 Task: Create a due date automation trigger when advanced on, 2 working days before a card is due add dates due in 1 working days at 11:00 AM.
Action: Mouse moved to (921, 258)
Screenshot: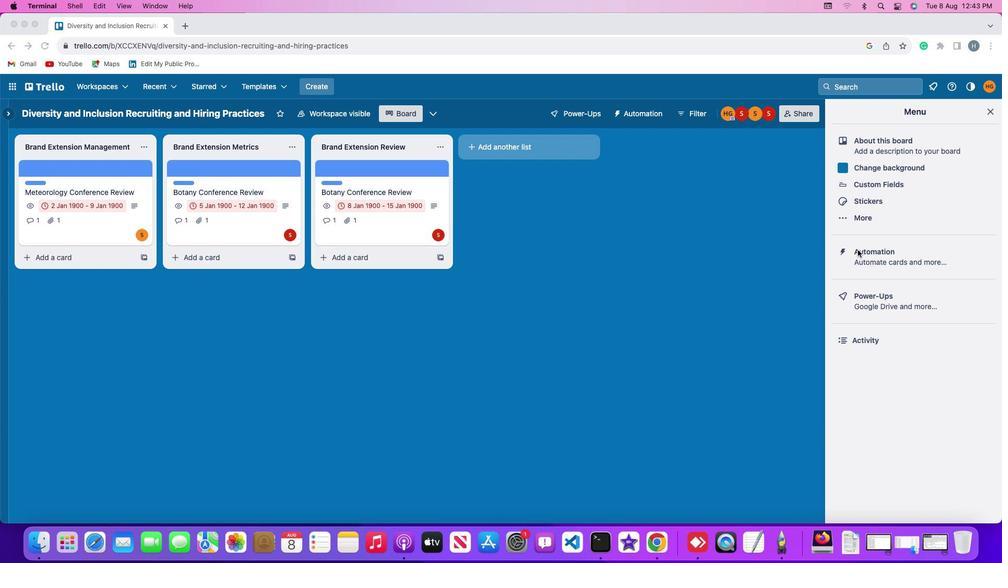 
Action: Mouse pressed left at (921, 258)
Screenshot: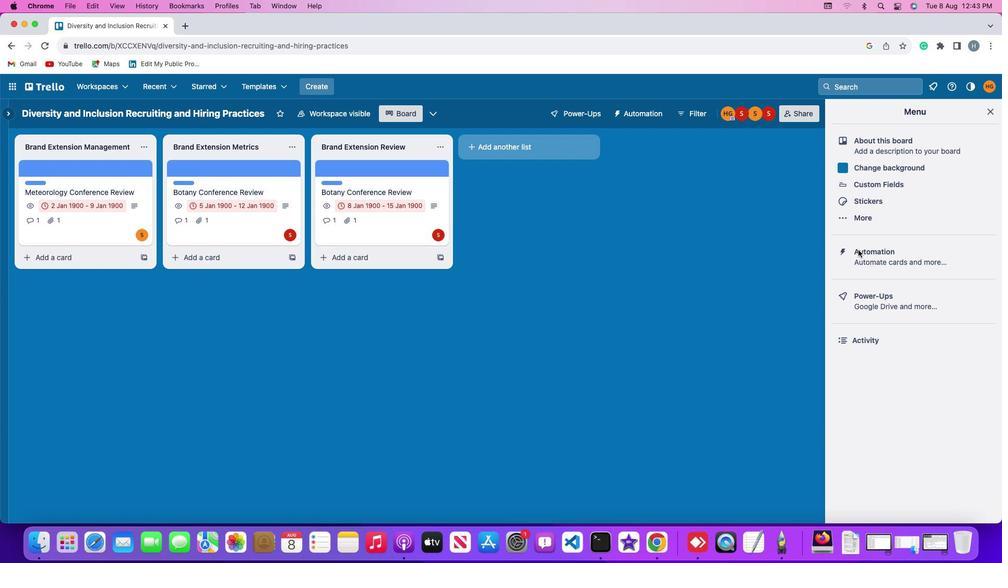 
Action: Mouse moved to (921, 258)
Screenshot: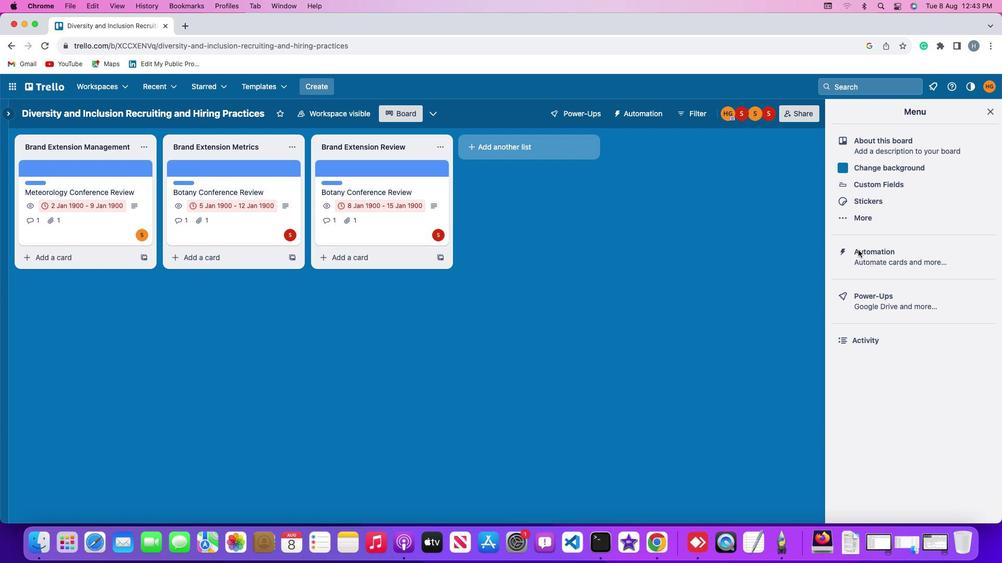 
Action: Mouse pressed left at (921, 258)
Screenshot: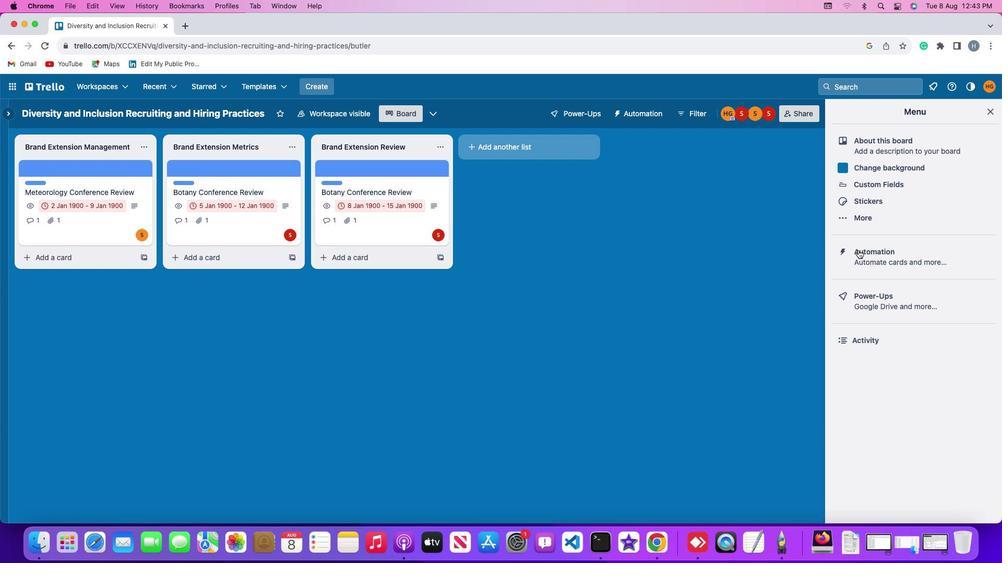 
Action: Mouse moved to (64, 256)
Screenshot: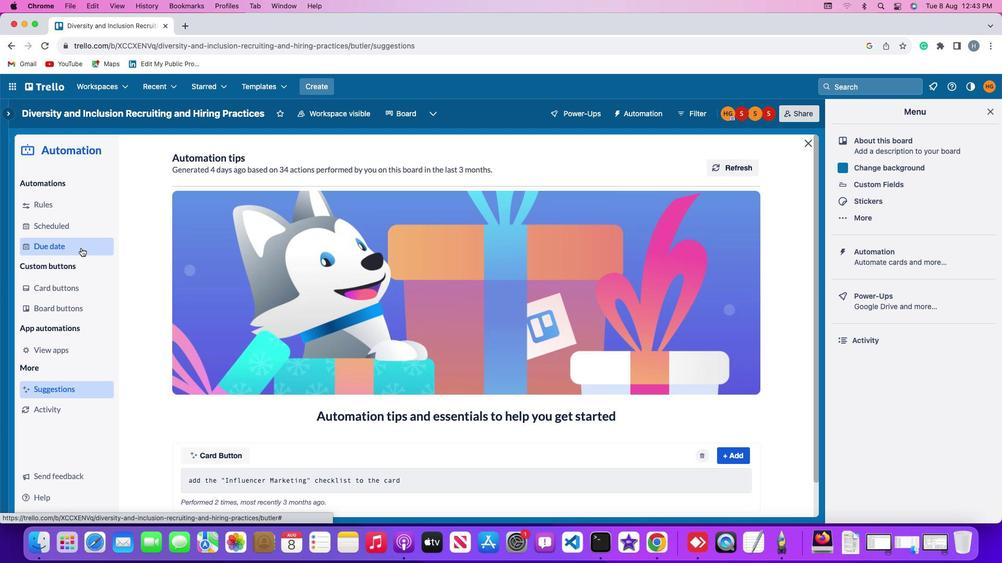 
Action: Mouse pressed left at (64, 256)
Screenshot: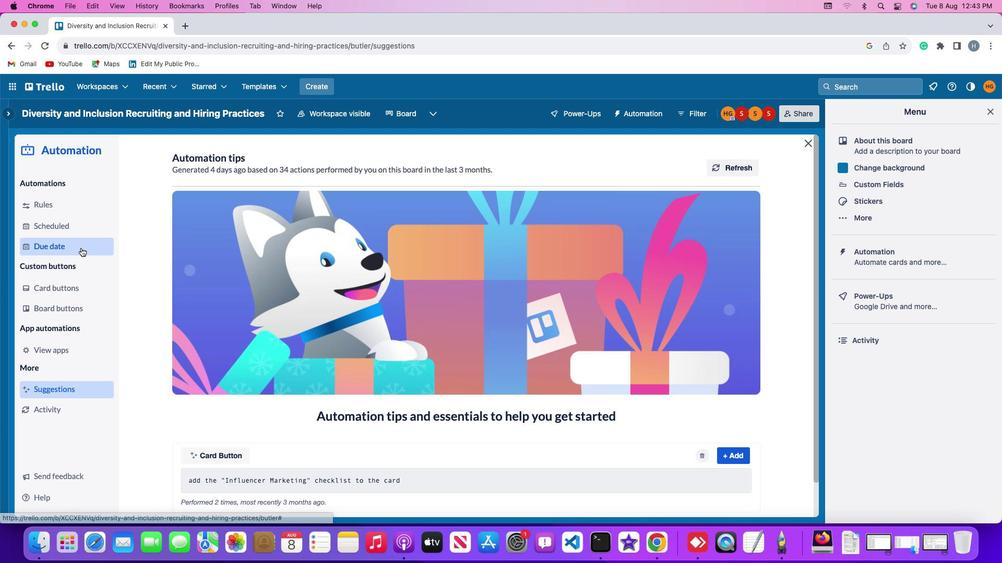 
Action: Mouse moved to (732, 170)
Screenshot: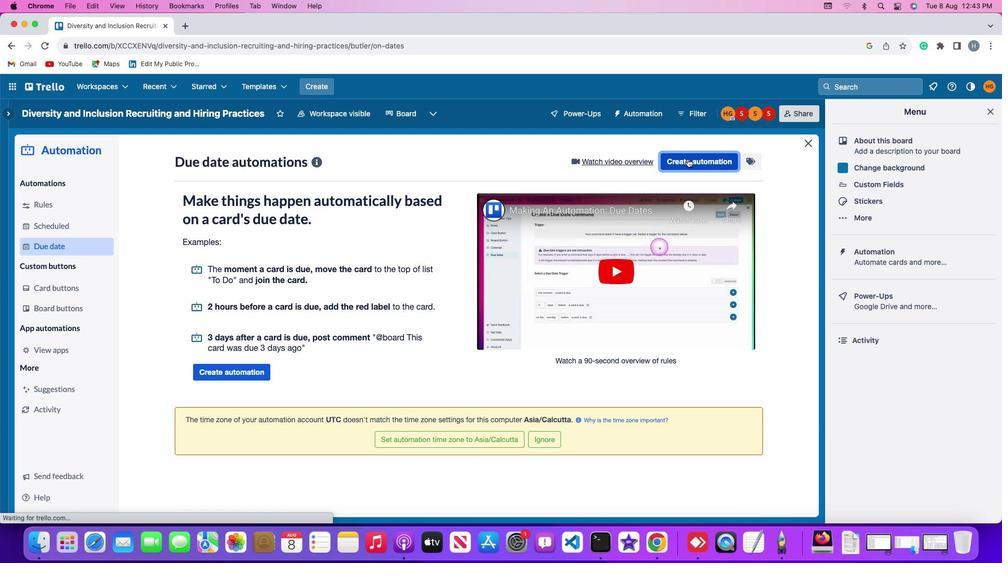 
Action: Mouse pressed left at (732, 170)
Screenshot: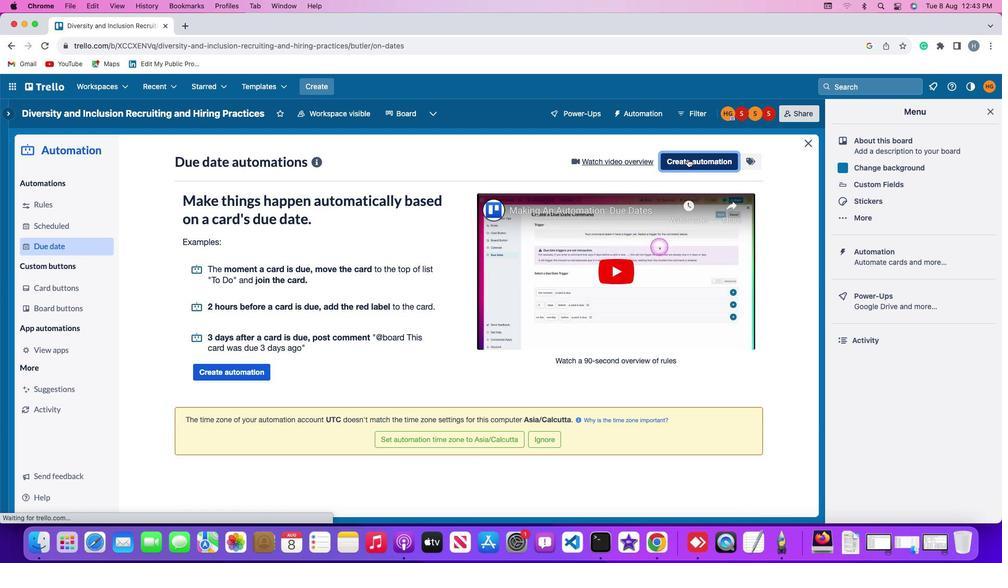 
Action: Mouse moved to (328, 271)
Screenshot: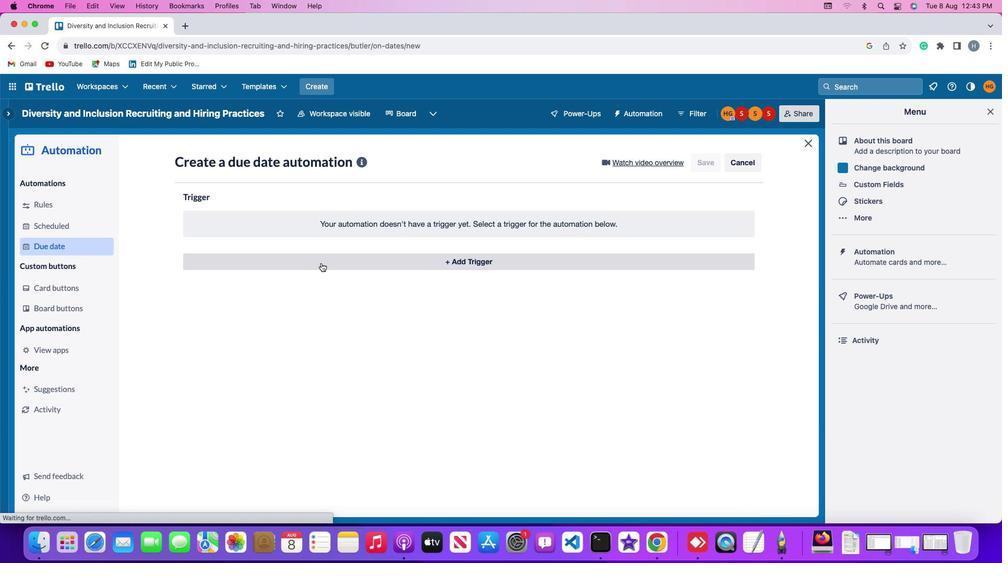 
Action: Mouse pressed left at (328, 271)
Screenshot: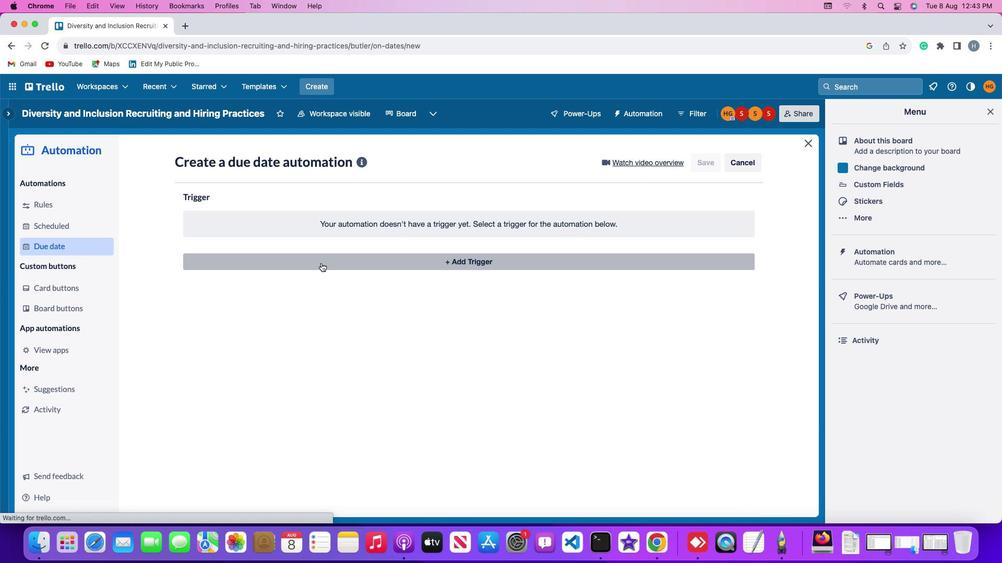 
Action: Mouse moved to (195, 425)
Screenshot: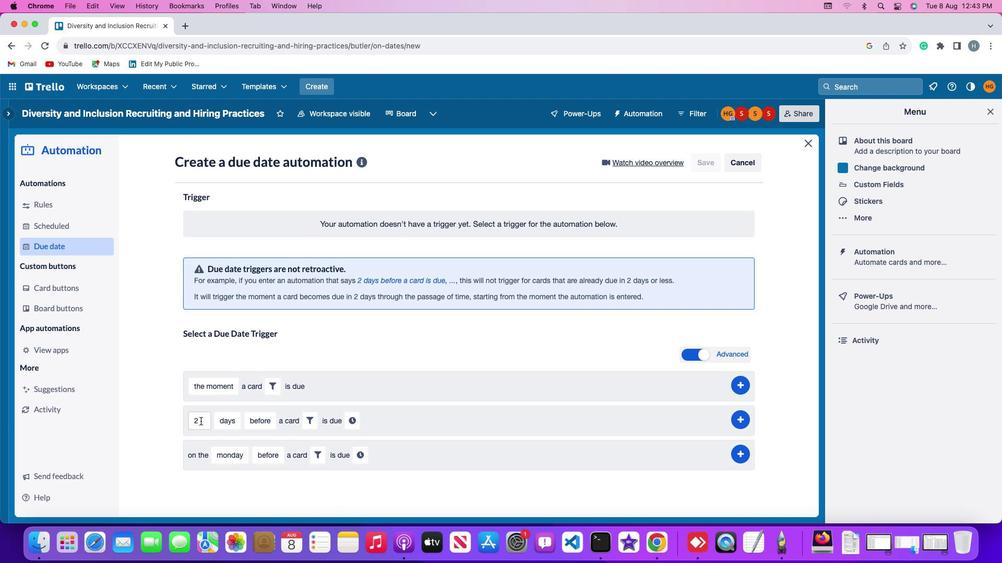 
Action: Mouse pressed left at (195, 425)
Screenshot: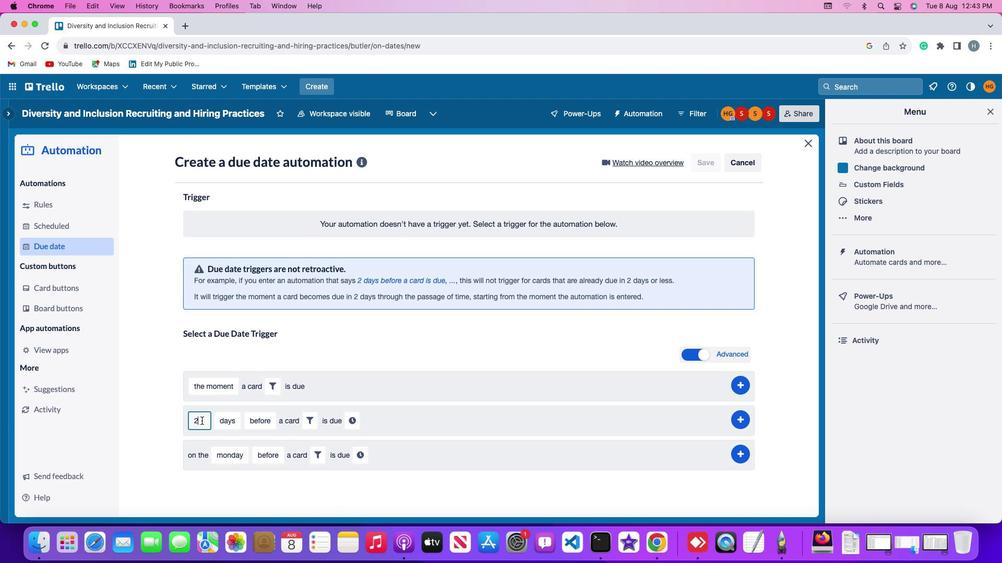 
Action: Mouse moved to (196, 424)
Screenshot: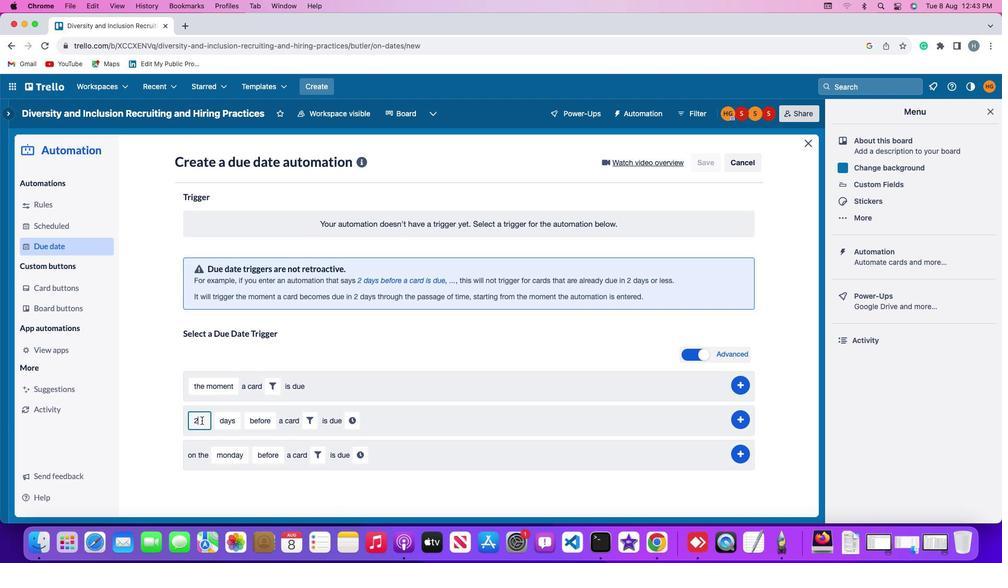 
Action: Key pressed Key.backspace'2'
Screenshot: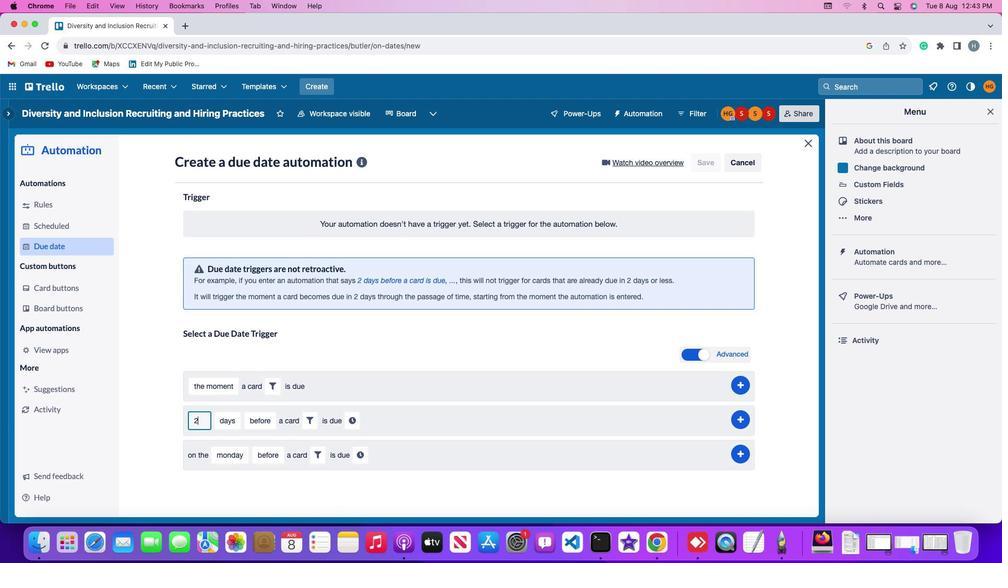 
Action: Mouse moved to (219, 425)
Screenshot: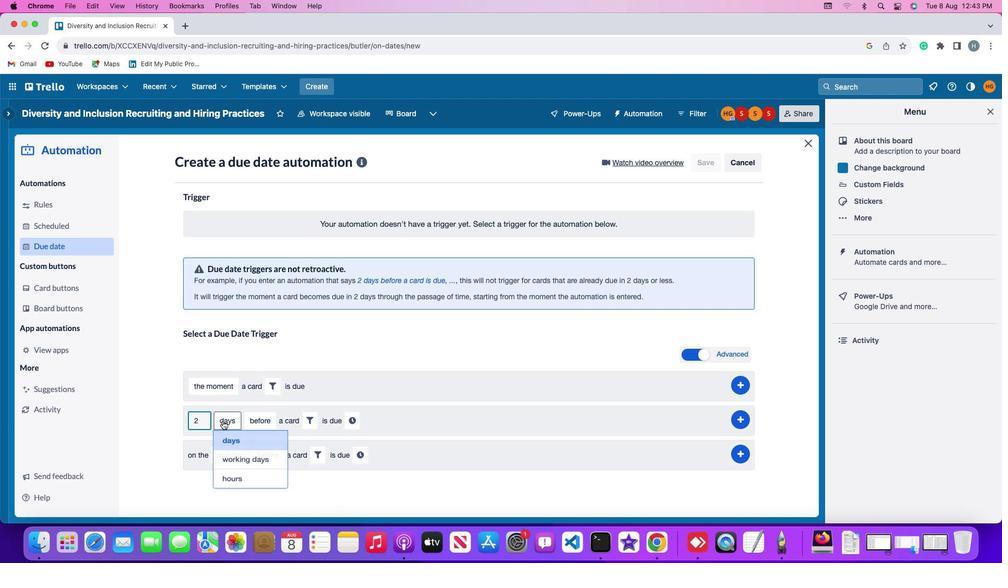 
Action: Mouse pressed left at (219, 425)
Screenshot: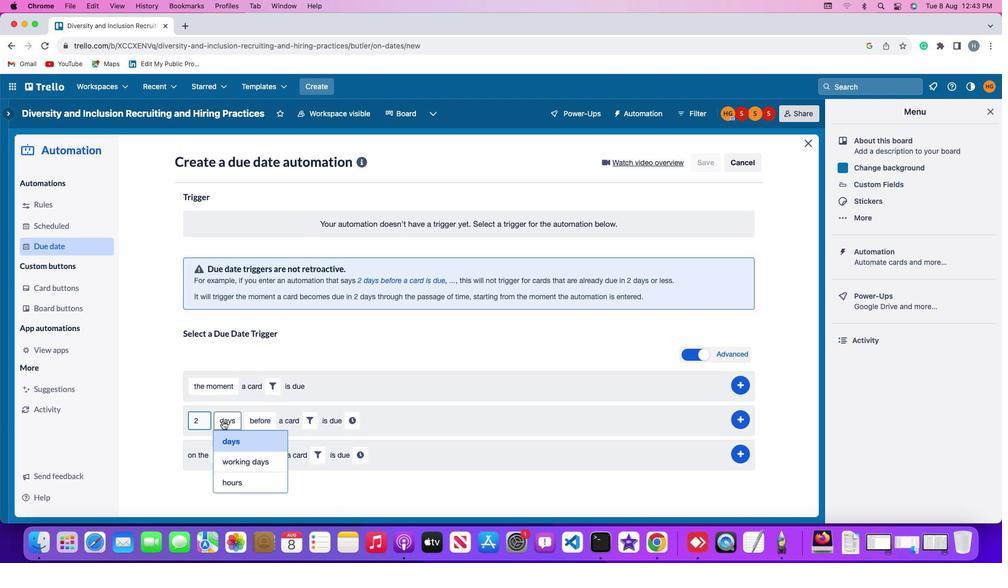 
Action: Mouse moved to (232, 461)
Screenshot: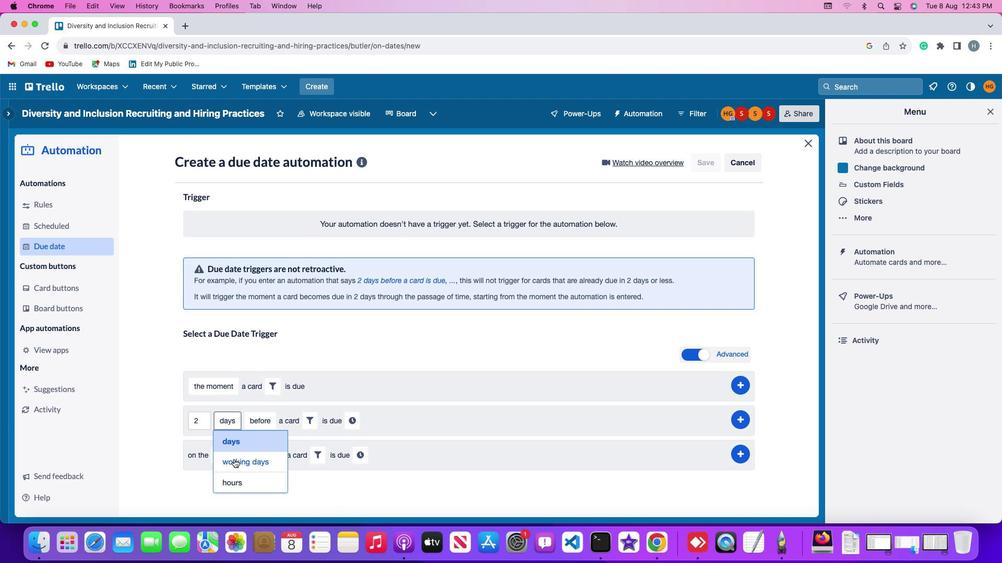 
Action: Mouse pressed left at (232, 461)
Screenshot: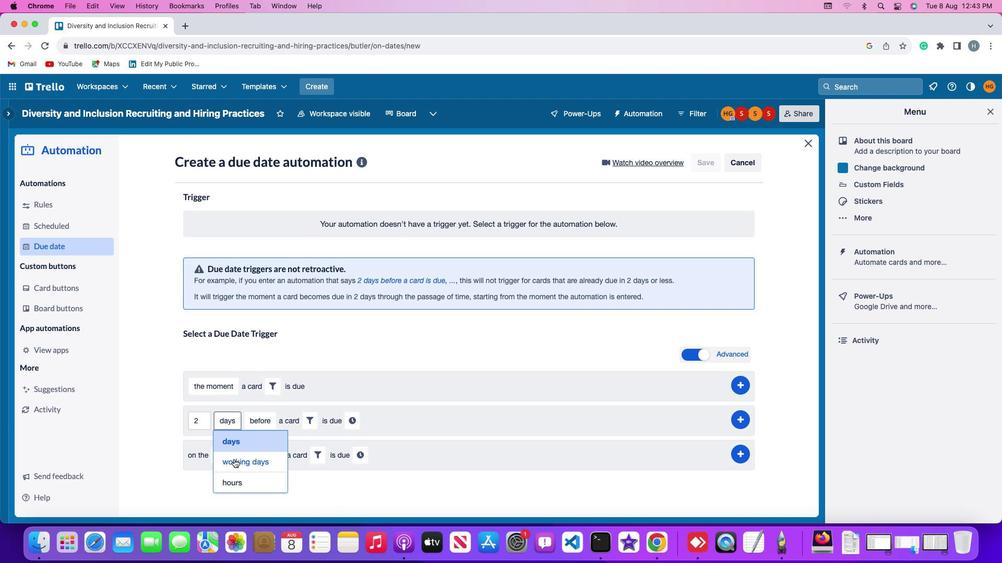 
Action: Mouse moved to (293, 423)
Screenshot: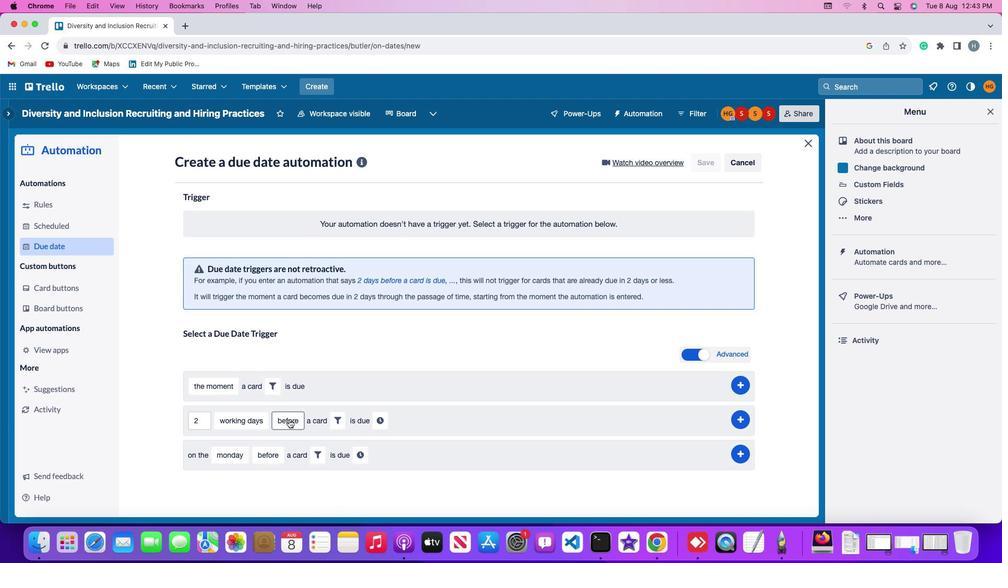 
Action: Mouse pressed left at (293, 423)
Screenshot: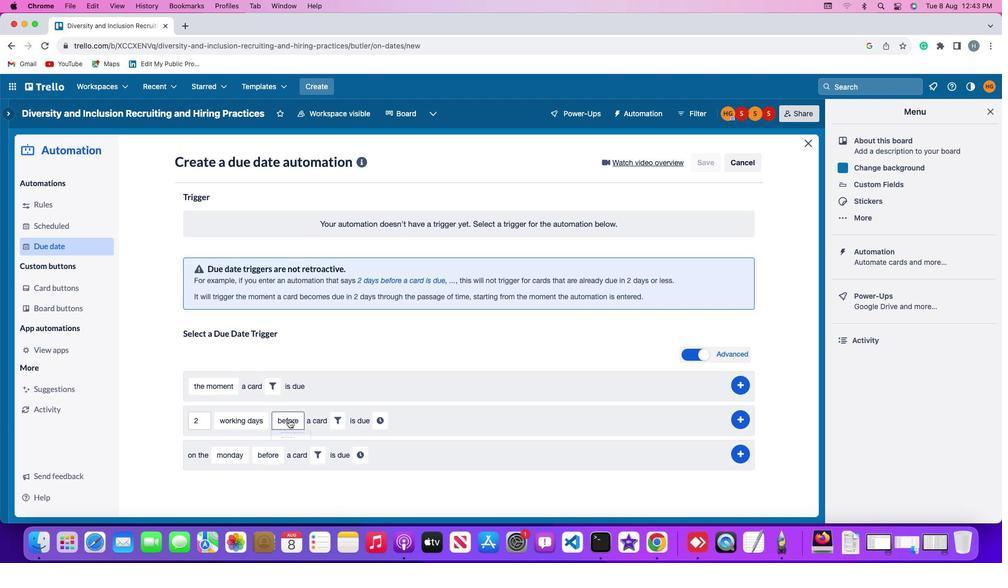 
Action: Mouse moved to (297, 443)
Screenshot: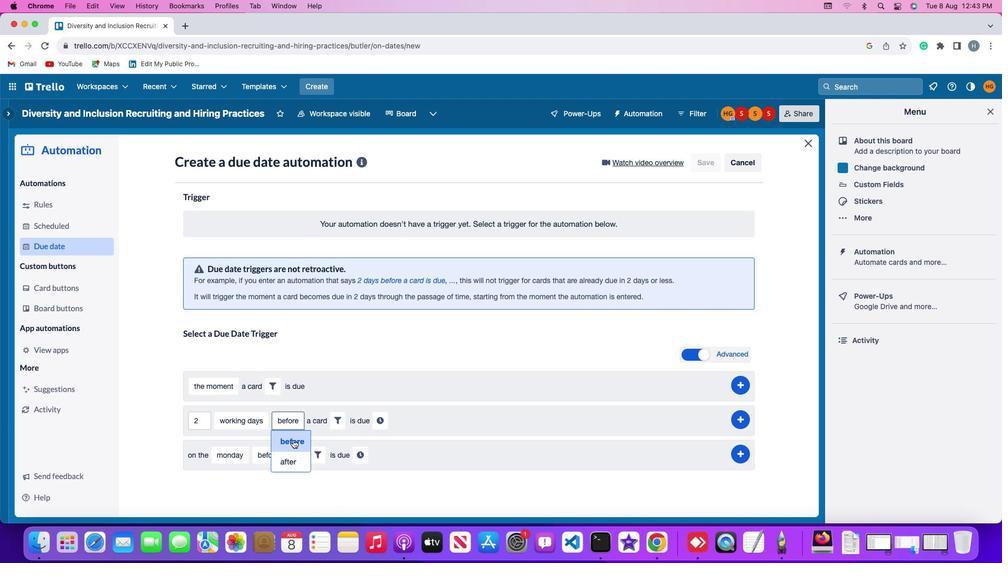 
Action: Mouse pressed left at (297, 443)
Screenshot: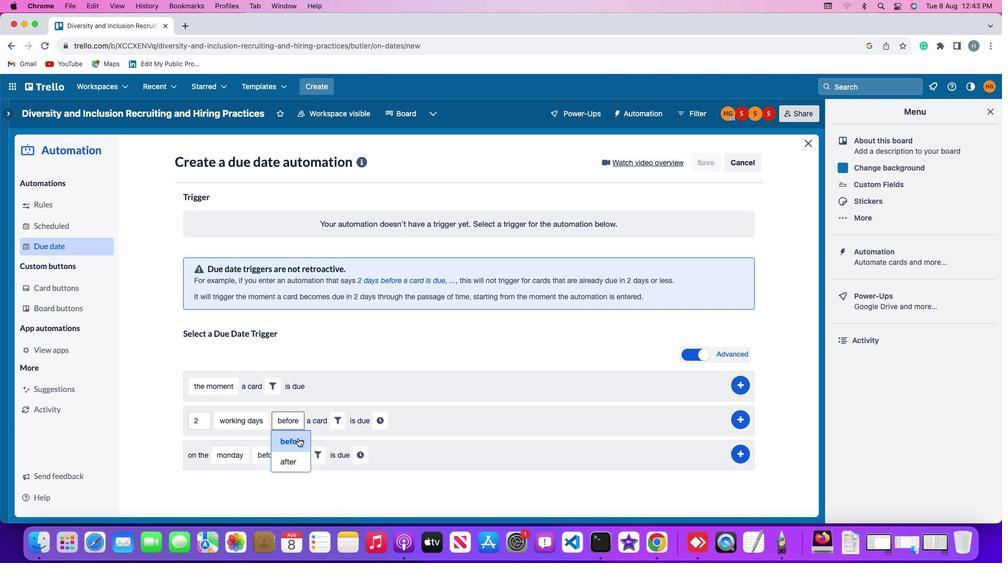 
Action: Mouse moved to (350, 422)
Screenshot: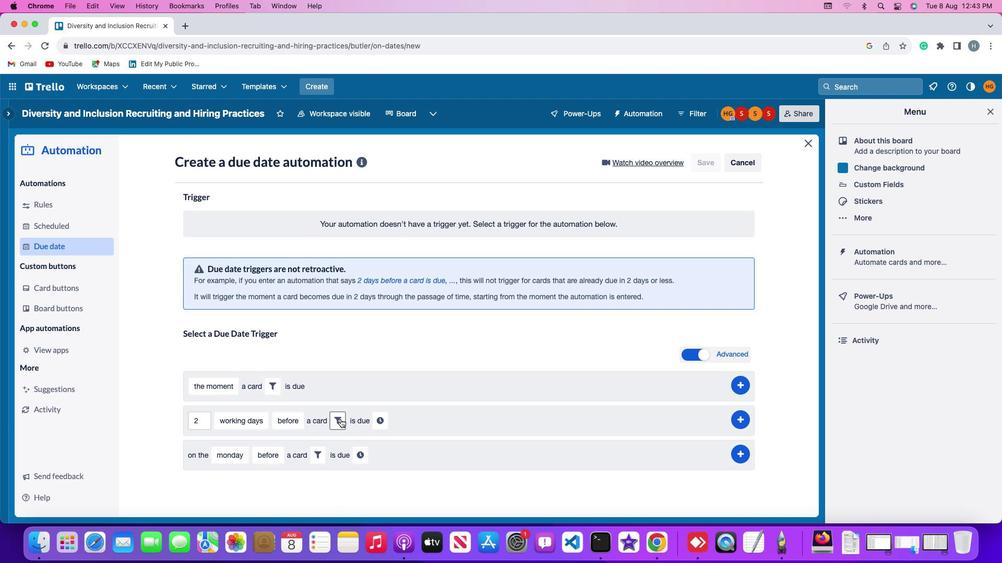 
Action: Mouse pressed left at (350, 422)
Screenshot: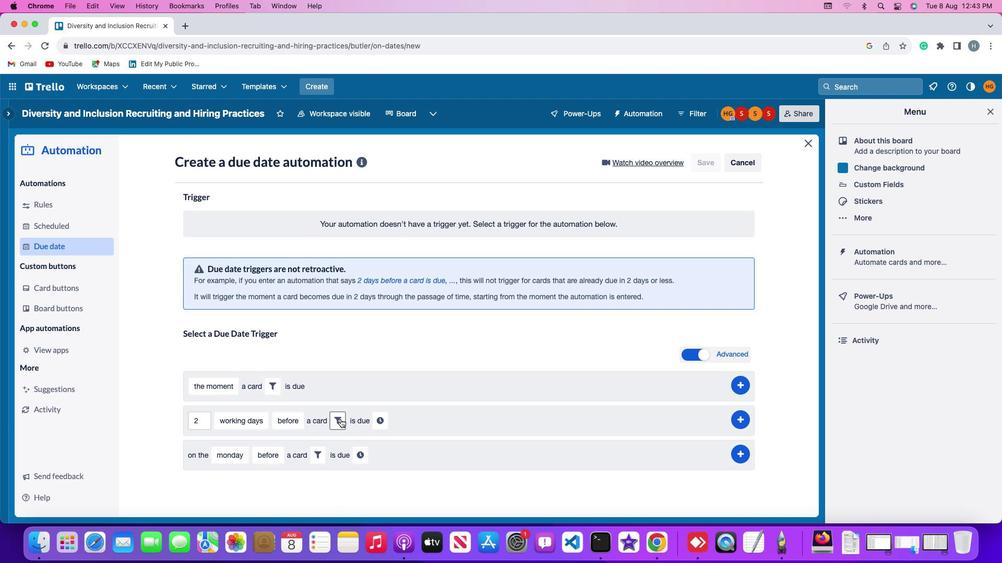 
Action: Mouse moved to (412, 458)
Screenshot: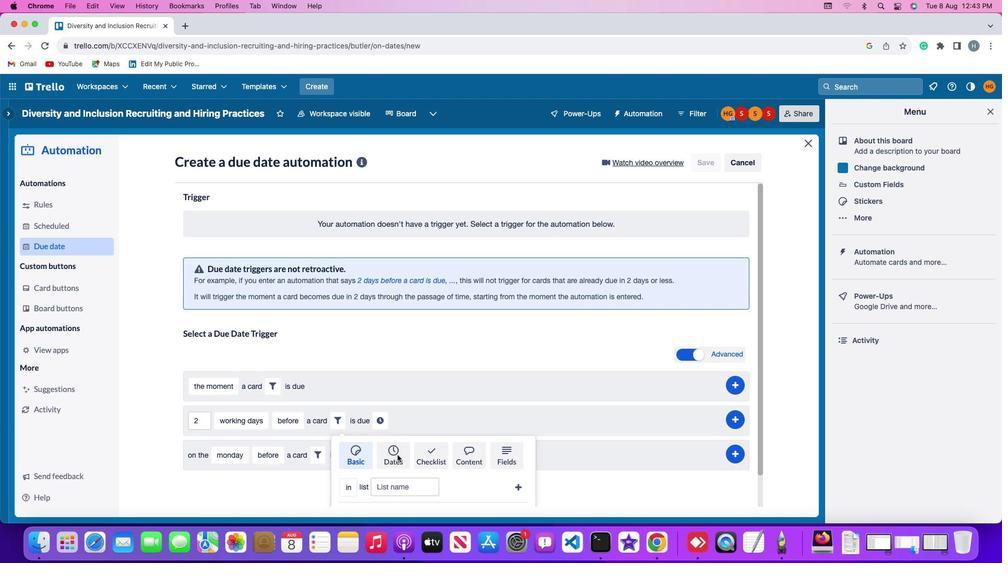 
Action: Mouse pressed left at (412, 458)
Screenshot: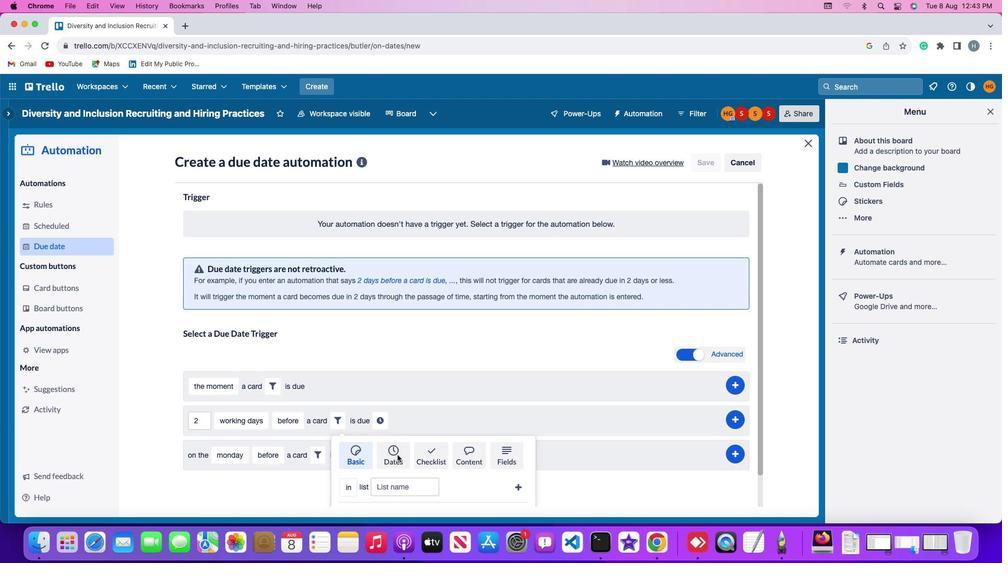 
Action: Mouse moved to (275, 475)
Screenshot: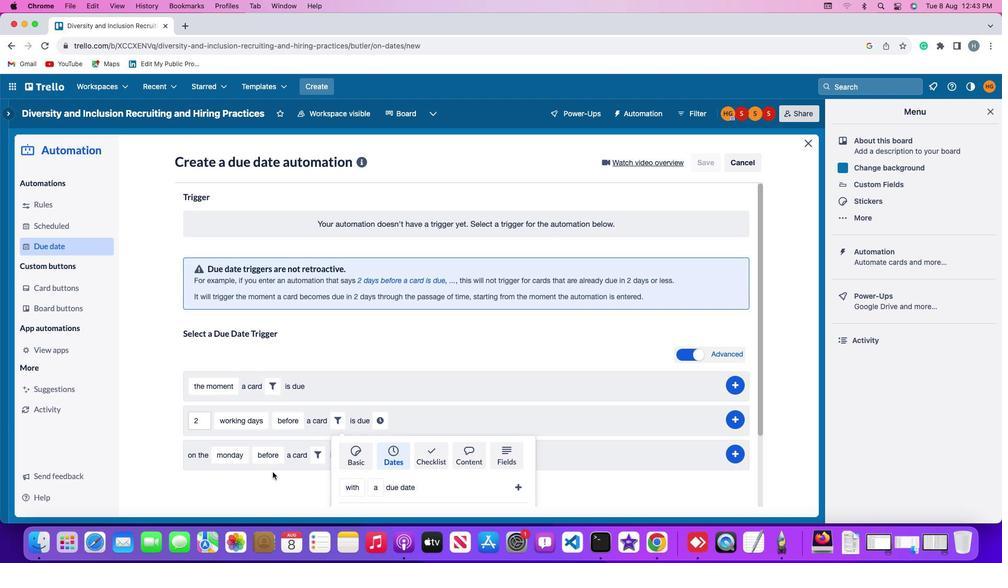 
Action: Mouse scrolled (275, 475) with delta (-25, 14)
Screenshot: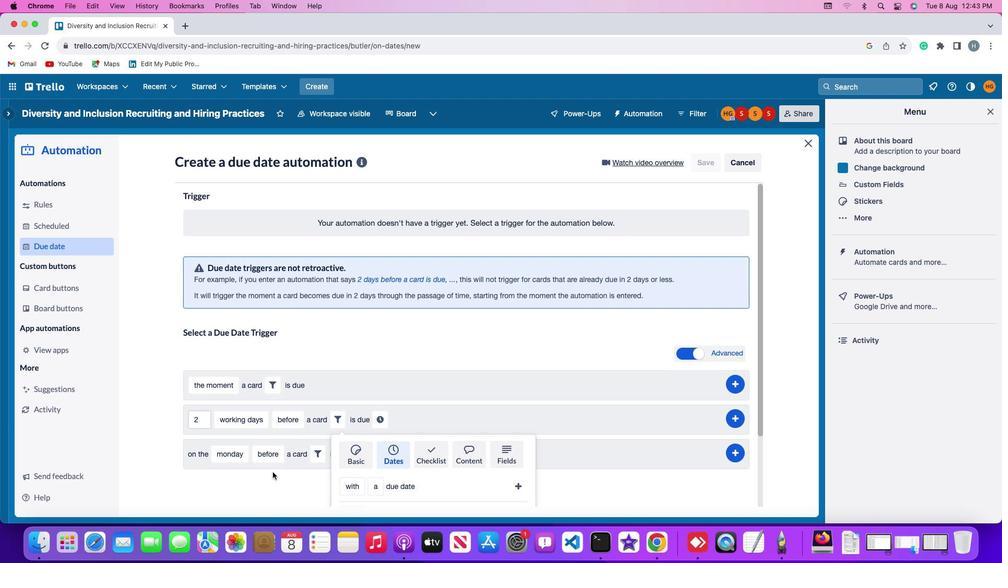 
Action: Mouse scrolled (275, 475) with delta (-25, 14)
Screenshot: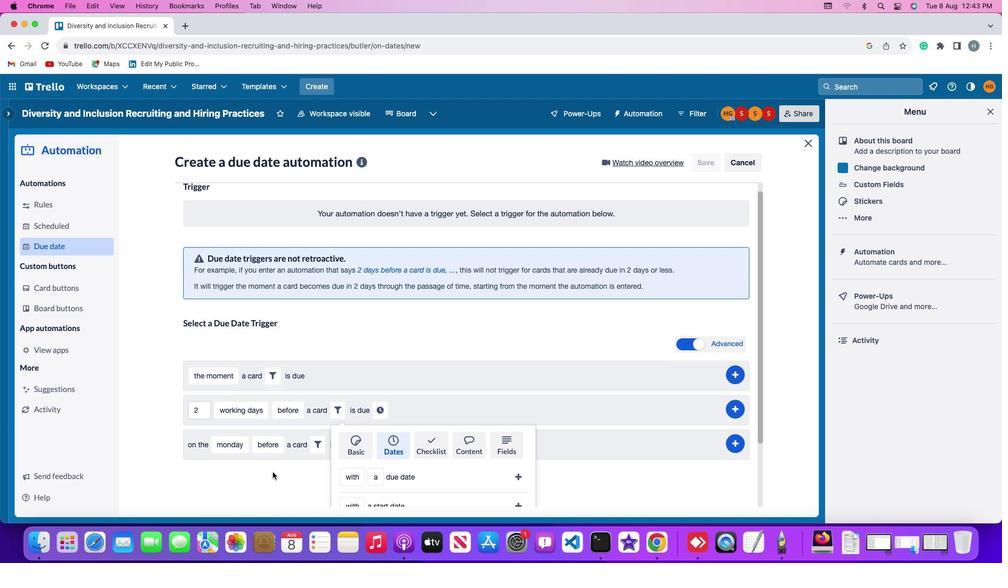 
Action: Mouse scrolled (275, 475) with delta (-25, 13)
Screenshot: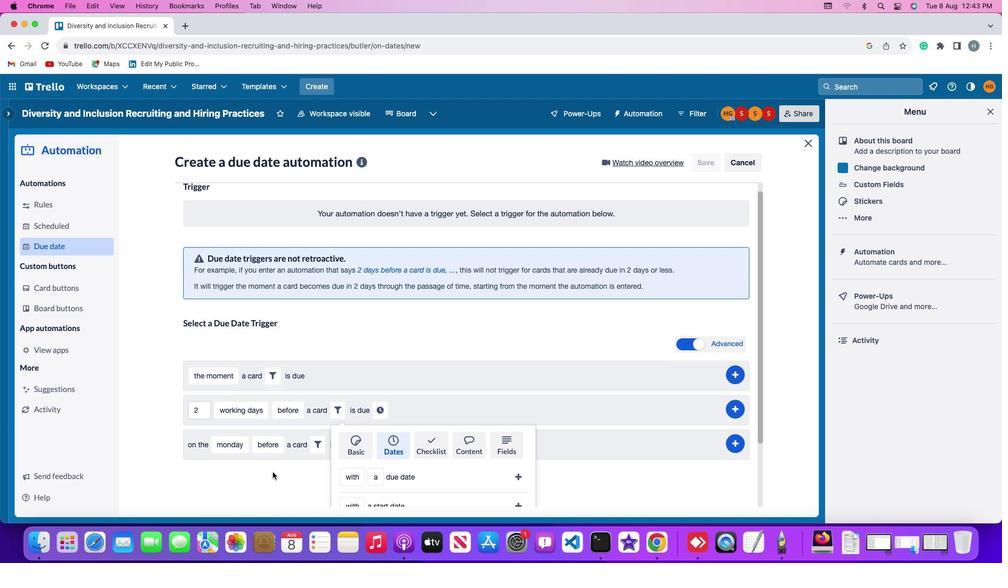 
Action: Mouse scrolled (275, 475) with delta (-25, 12)
Screenshot: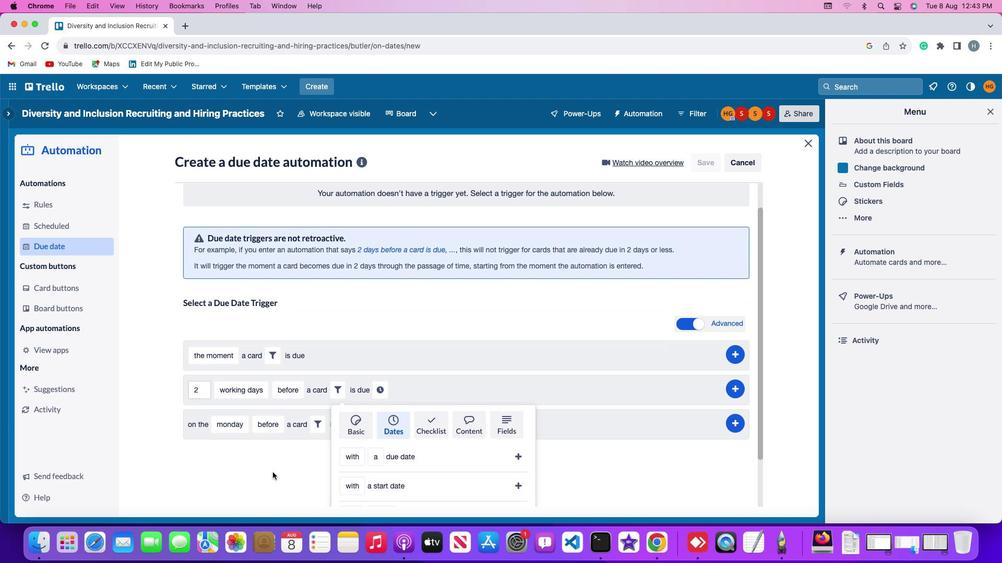 
Action: Mouse scrolled (275, 475) with delta (-25, 12)
Screenshot: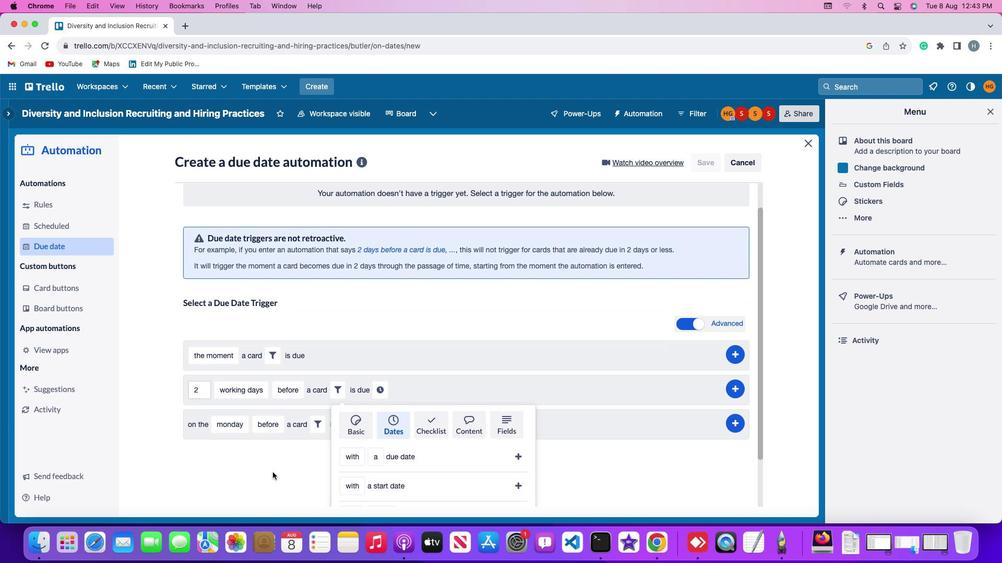 
Action: Mouse scrolled (275, 475) with delta (-25, 11)
Screenshot: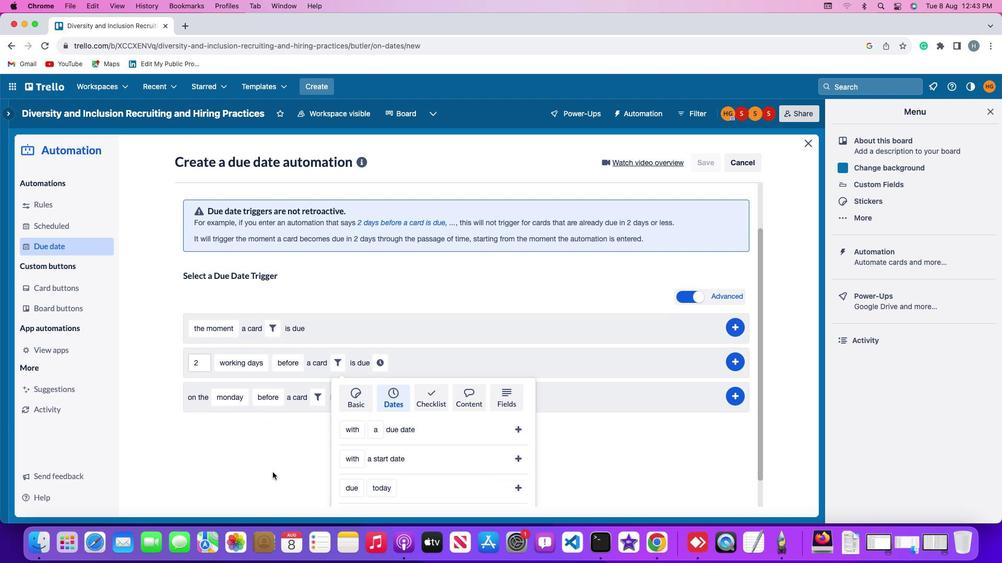 
Action: Mouse scrolled (275, 475) with delta (-25, 11)
Screenshot: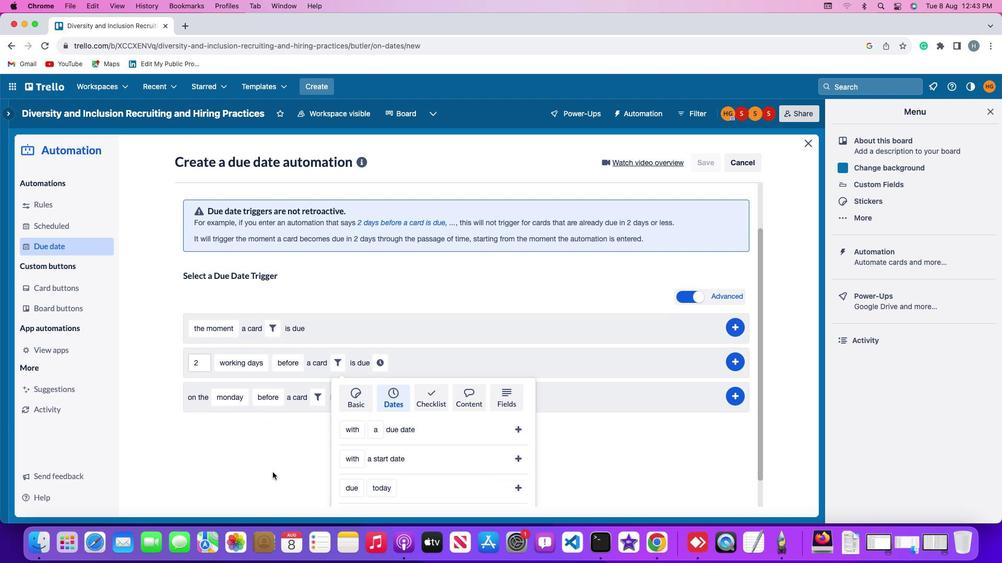
Action: Mouse scrolled (275, 475) with delta (-25, 10)
Screenshot: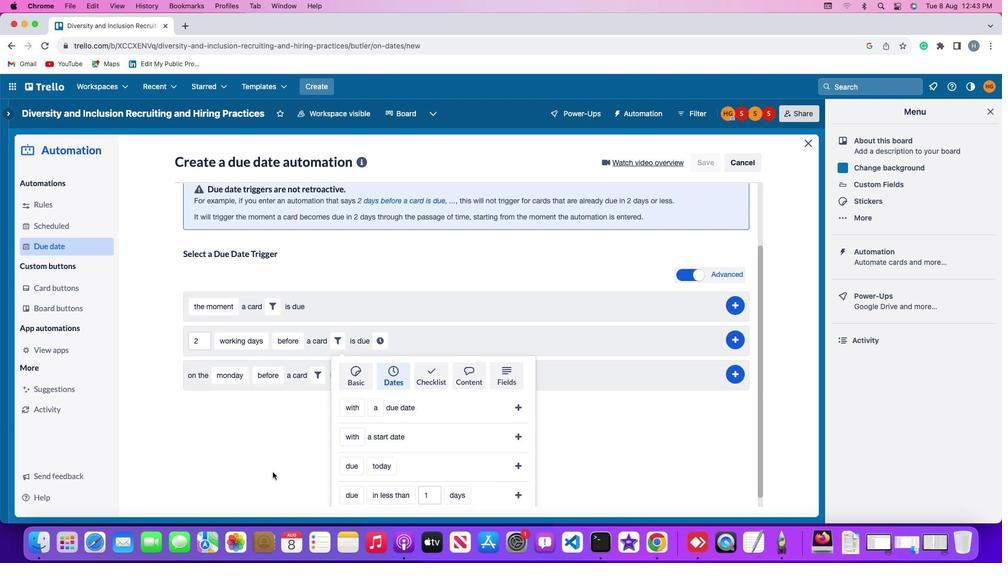 
Action: Mouse scrolled (275, 475) with delta (-25, 14)
Screenshot: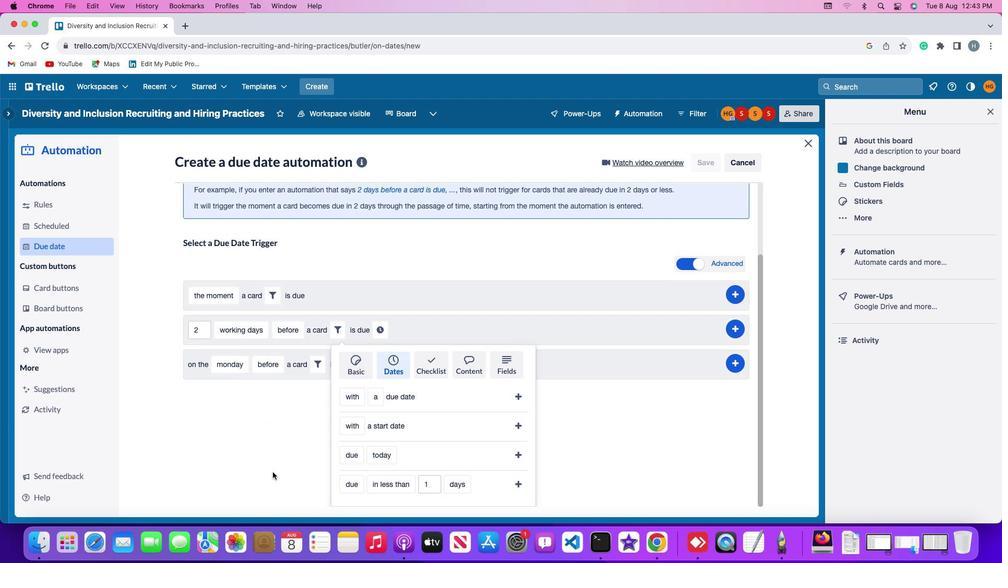 
Action: Mouse scrolled (275, 475) with delta (-25, 14)
Screenshot: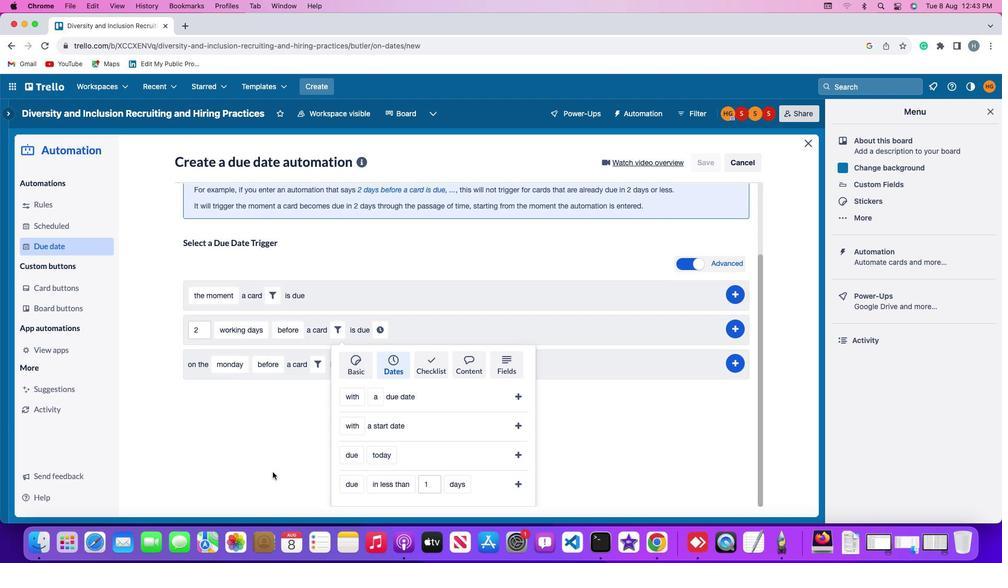 
Action: Mouse scrolled (275, 475) with delta (-25, 13)
Screenshot: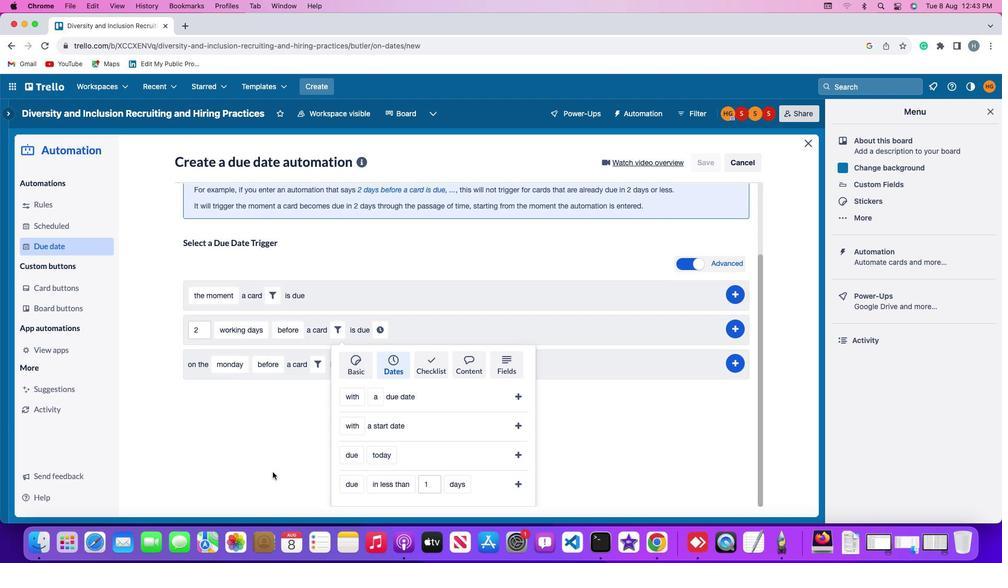 
Action: Mouse moved to (348, 482)
Screenshot: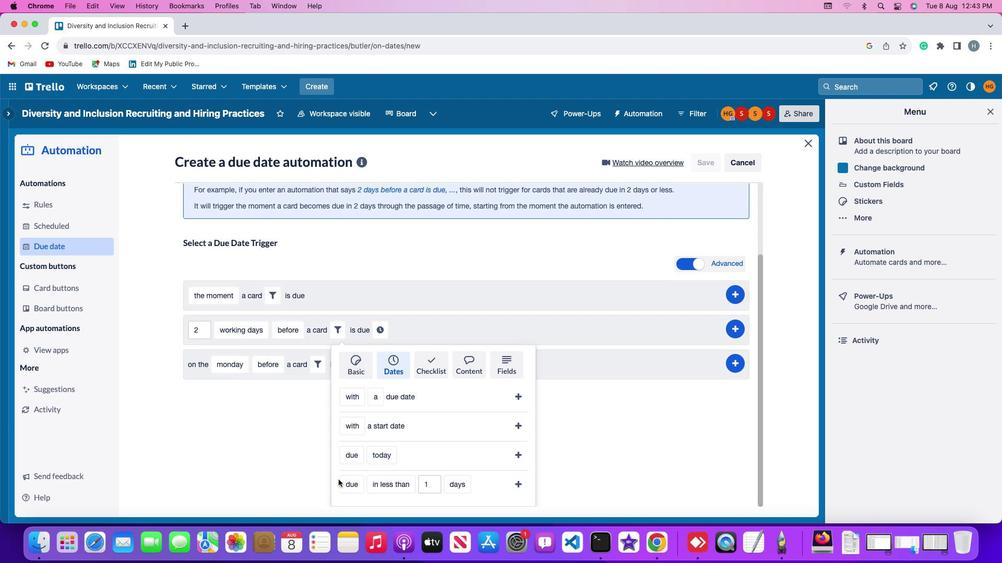 
Action: Mouse pressed left at (348, 482)
Screenshot: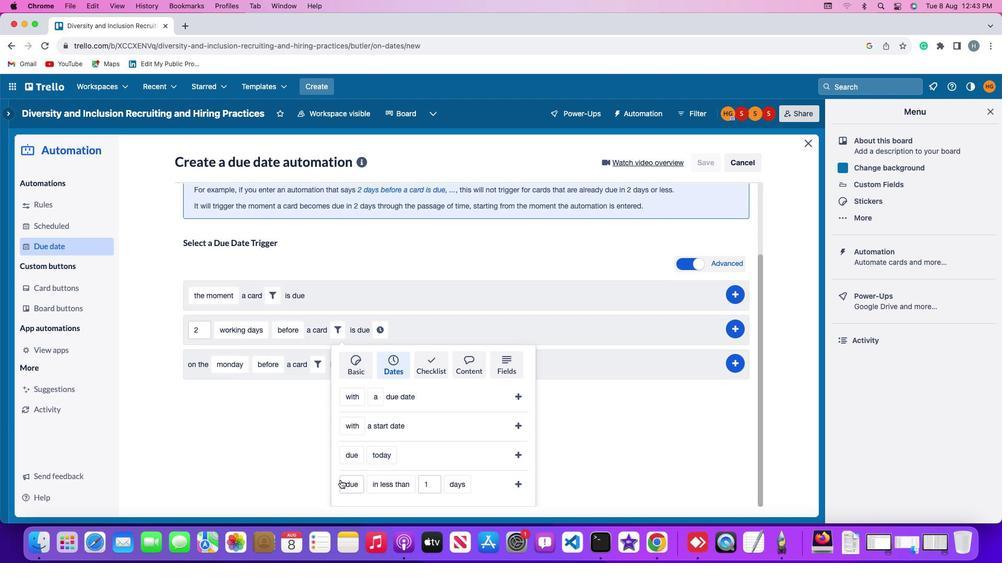 
Action: Mouse moved to (359, 485)
Screenshot: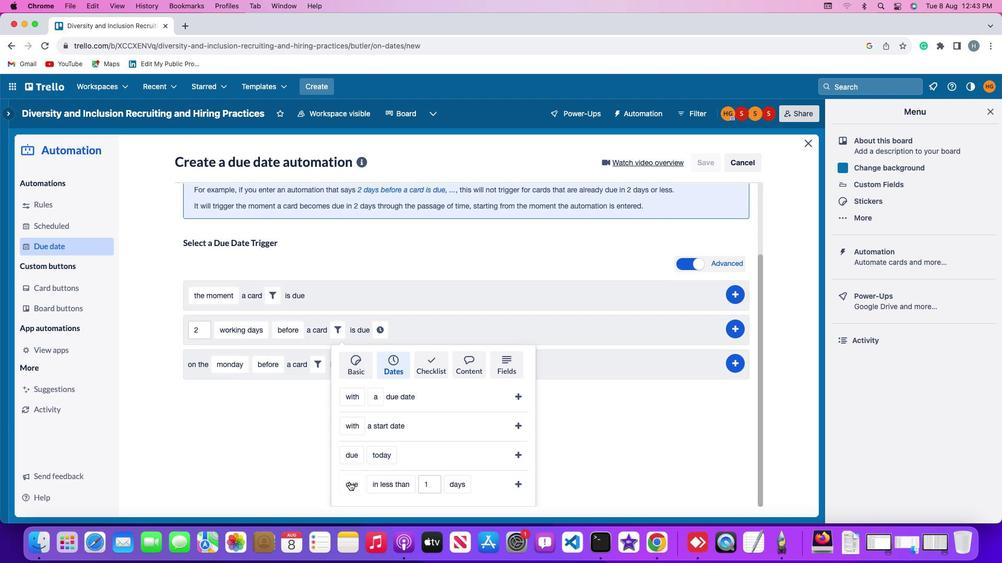 
Action: Mouse pressed left at (359, 485)
Screenshot: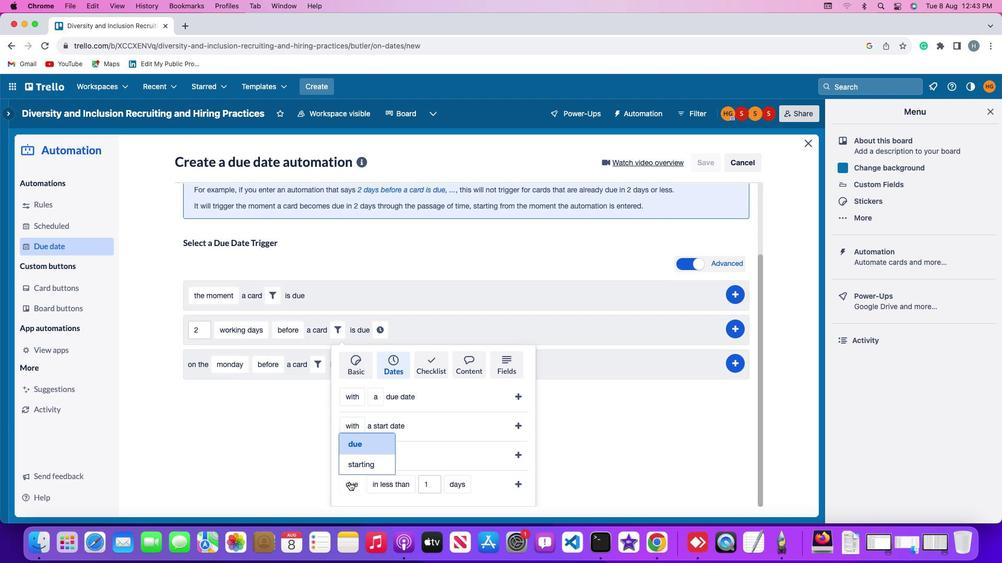 
Action: Mouse moved to (371, 449)
Screenshot: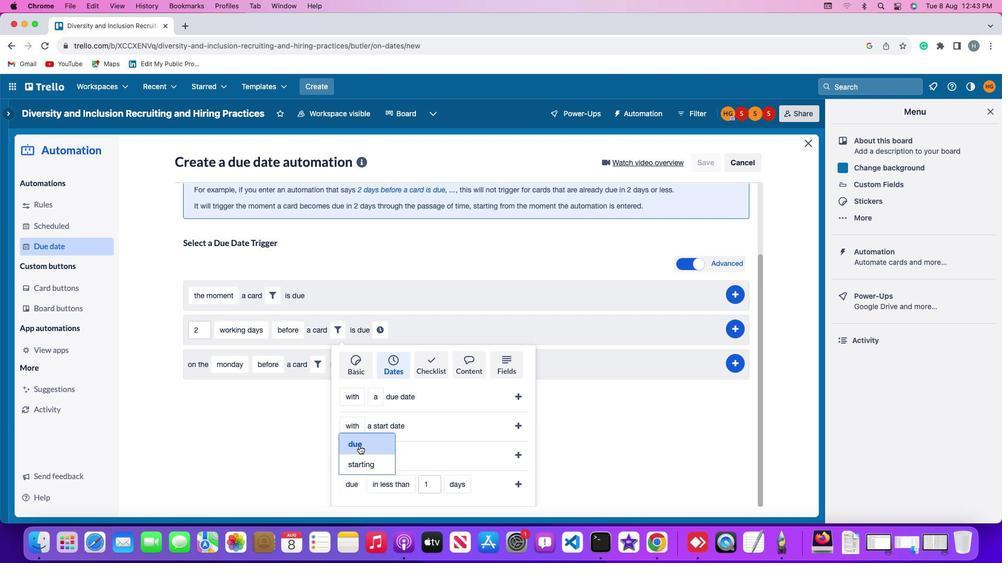 
Action: Mouse pressed left at (371, 449)
Screenshot: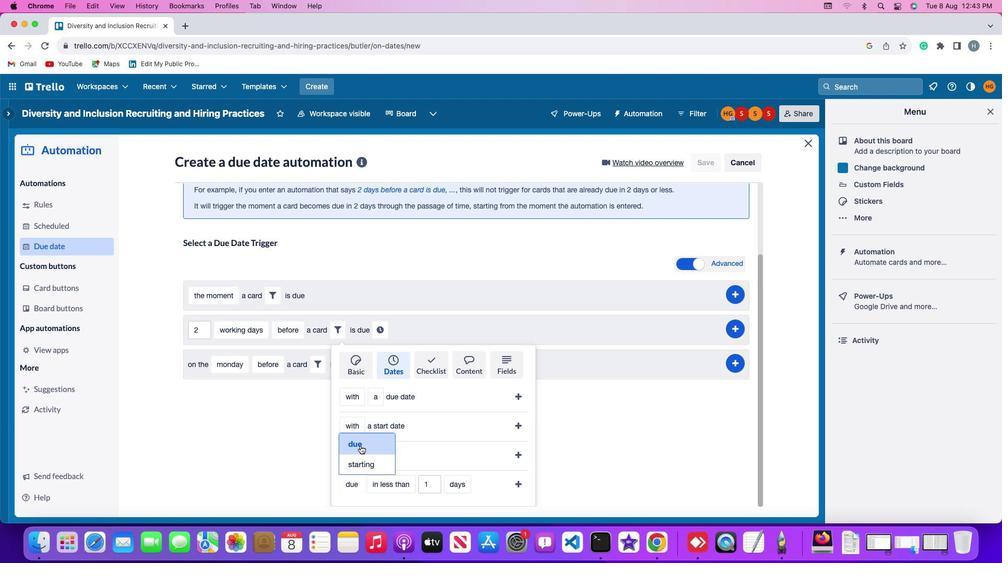 
Action: Mouse moved to (405, 481)
Screenshot: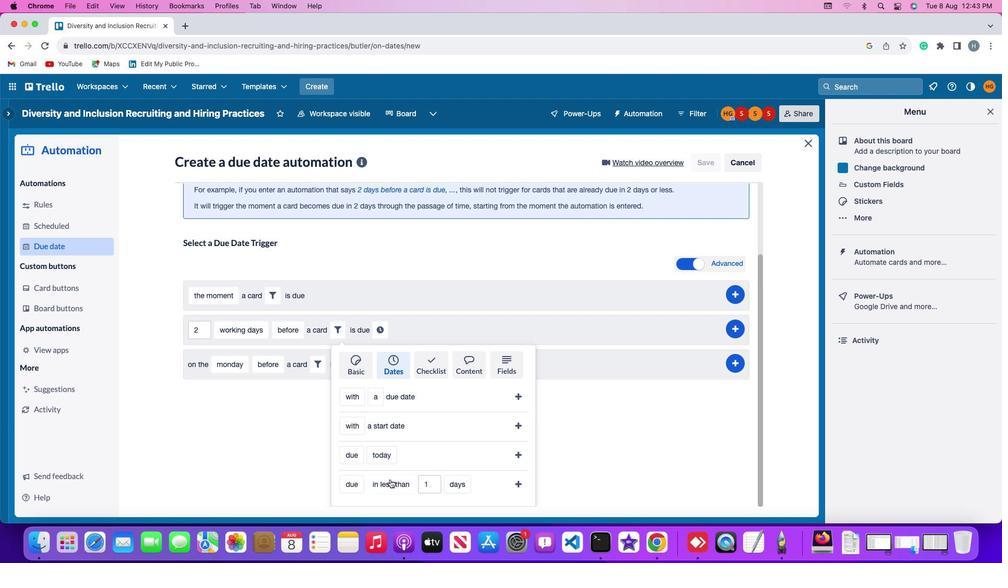 
Action: Mouse pressed left at (405, 481)
Screenshot: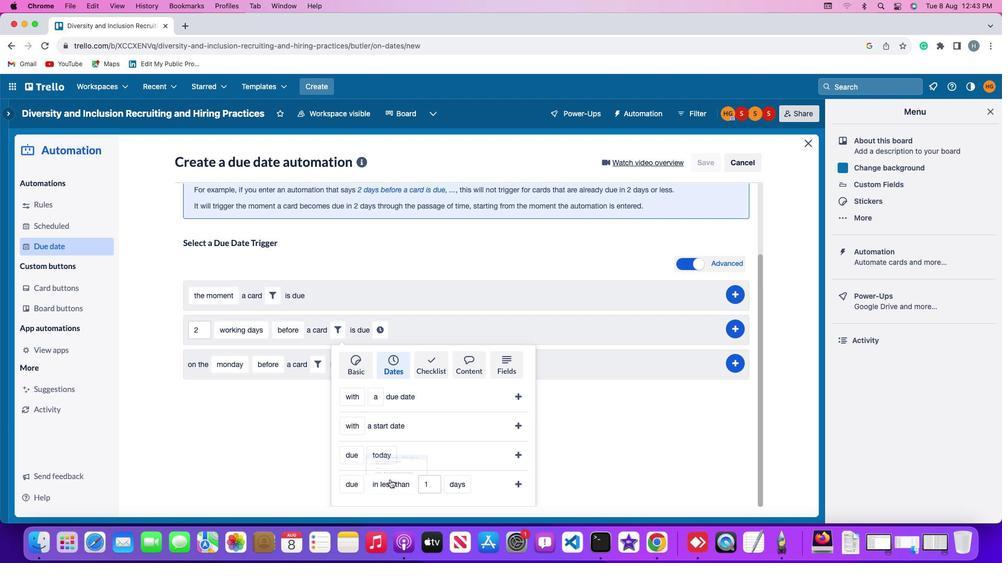 
Action: Mouse moved to (412, 446)
Screenshot: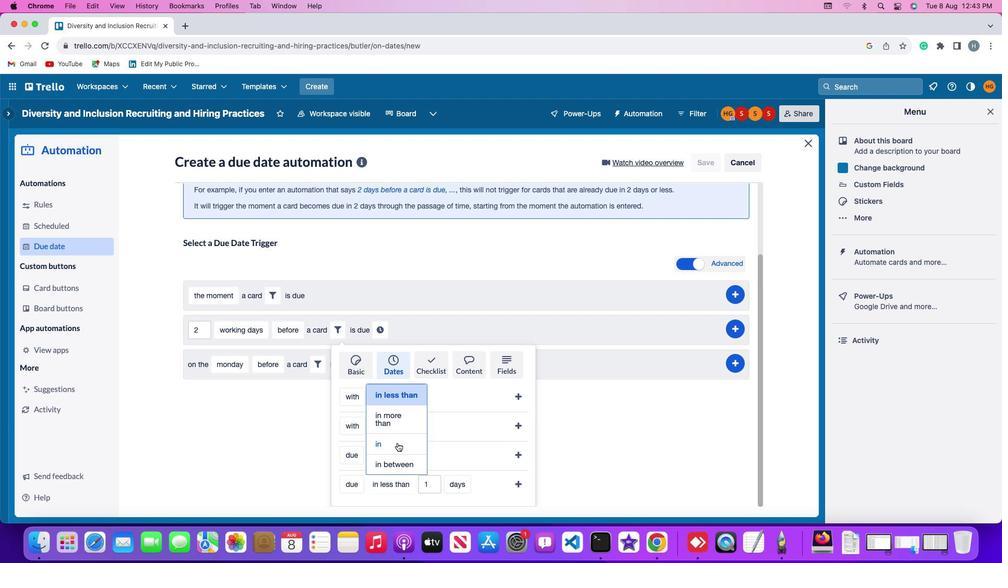 
Action: Mouse pressed left at (412, 446)
Screenshot: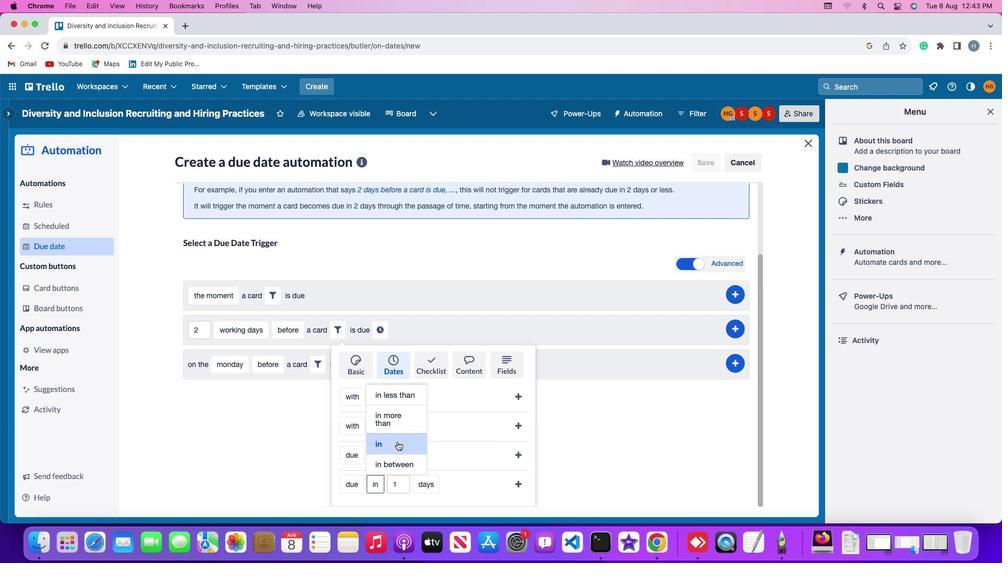 
Action: Mouse moved to (420, 485)
Screenshot: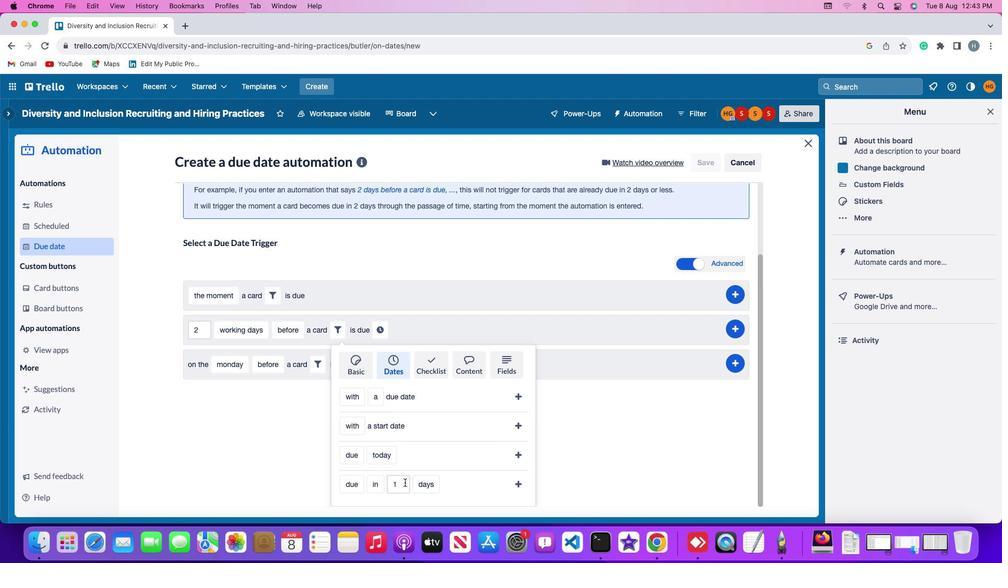 
Action: Mouse pressed left at (420, 485)
Screenshot: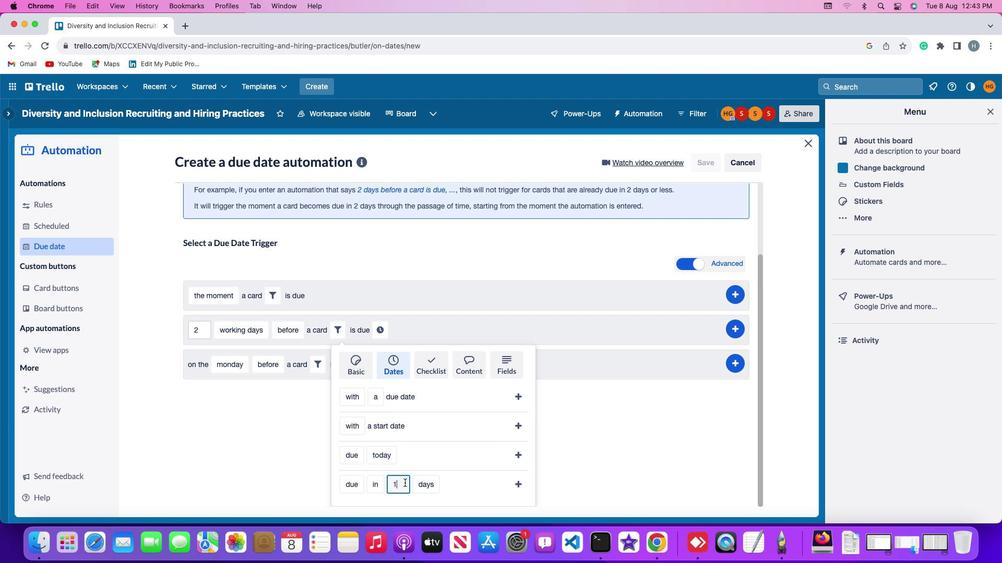 
Action: Mouse moved to (419, 484)
Screenshot: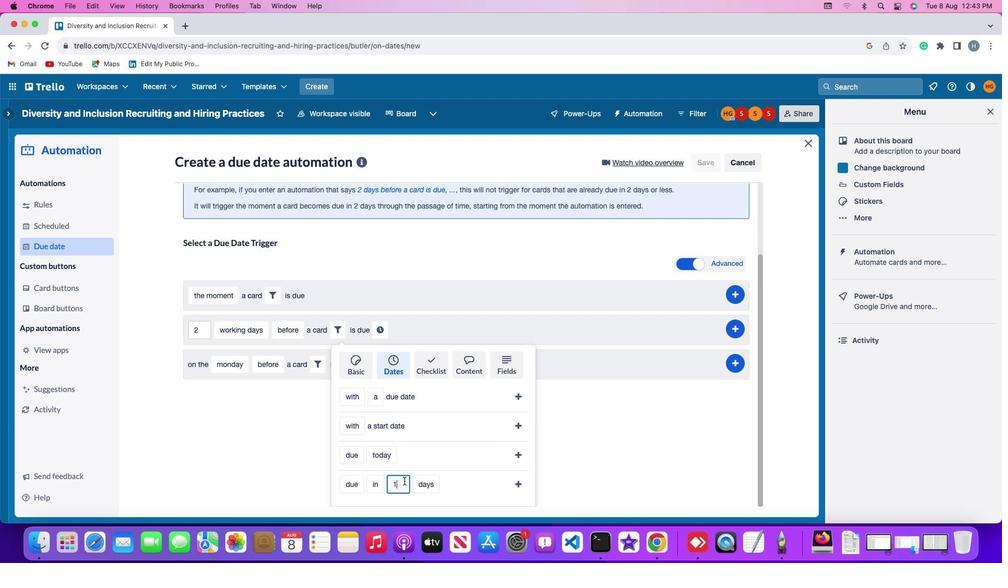 
Action: Key pressed Key.backspace
Screenshot: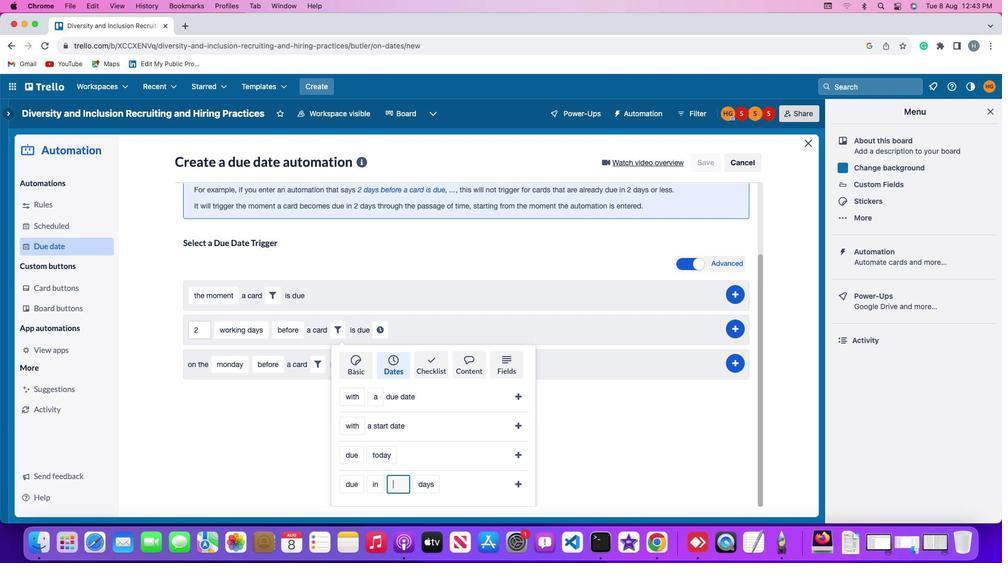 
Action: Mouse moved to (419, 483)
Screenshot: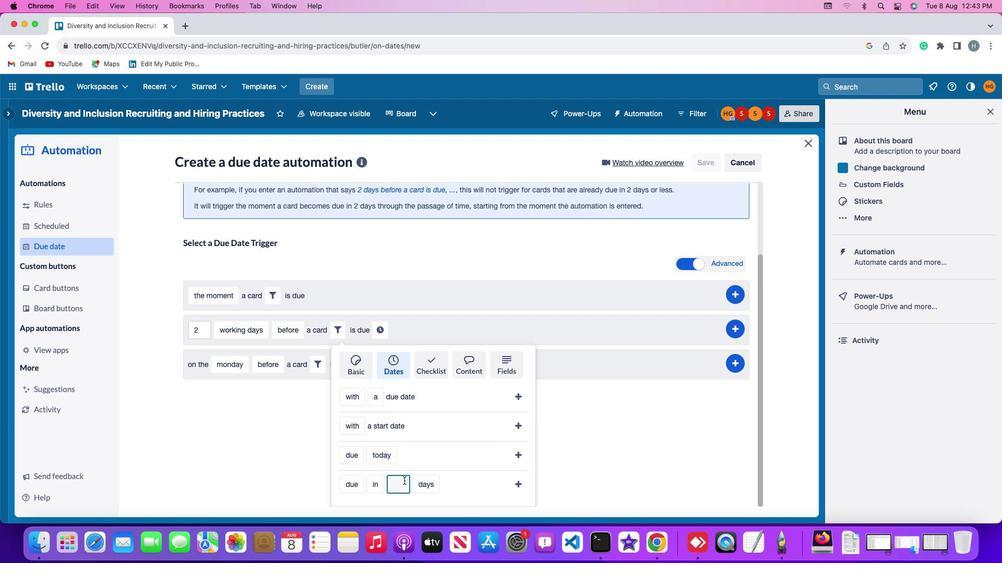 
Action: Key pressed '1'
Screenshot: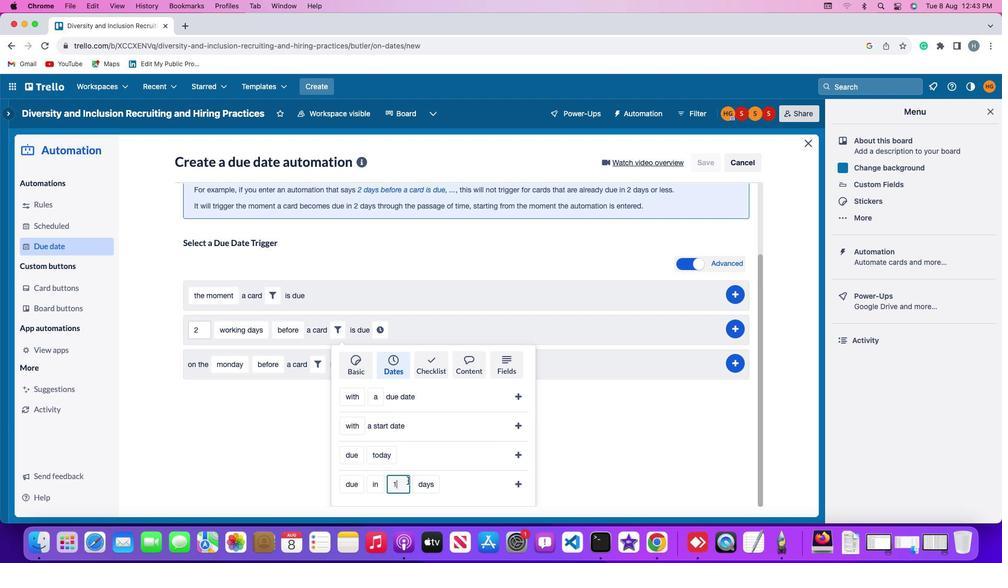
Action: Mouse moved to (440, 482)
Screenshot: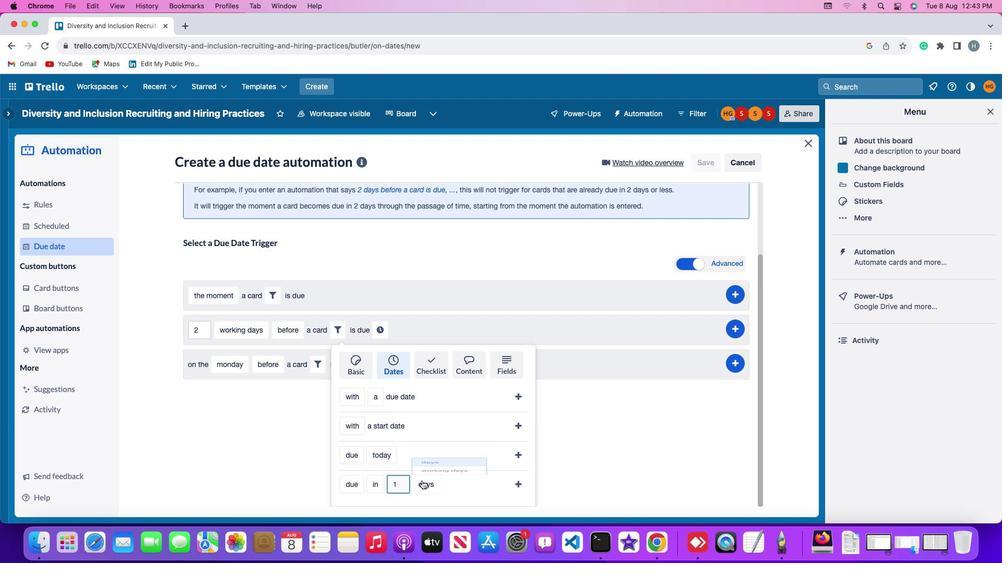
Action: Mouse pressed left at (440, 482)
Screenshot: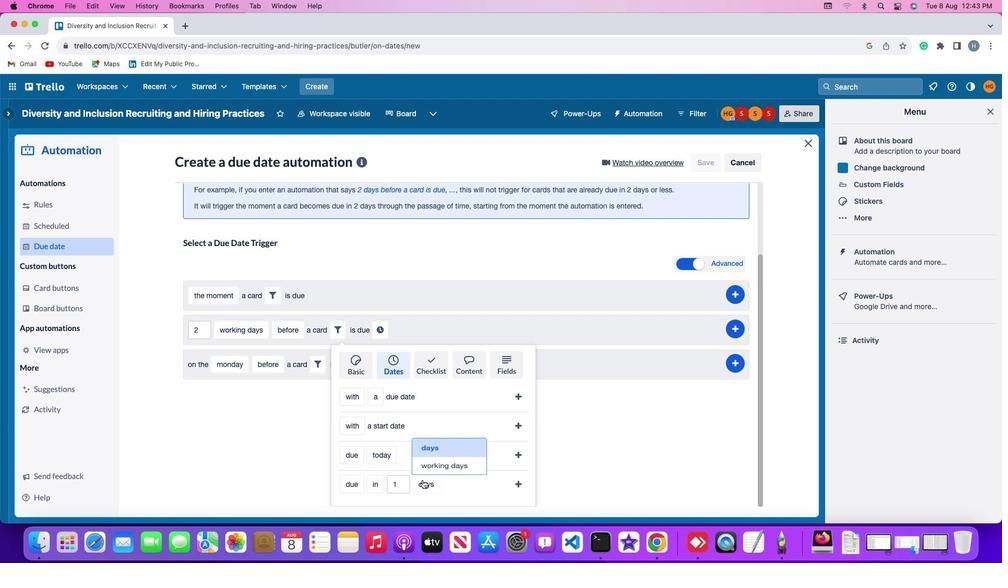 
Action: Mouse moved to (471, 468)
Screenshot: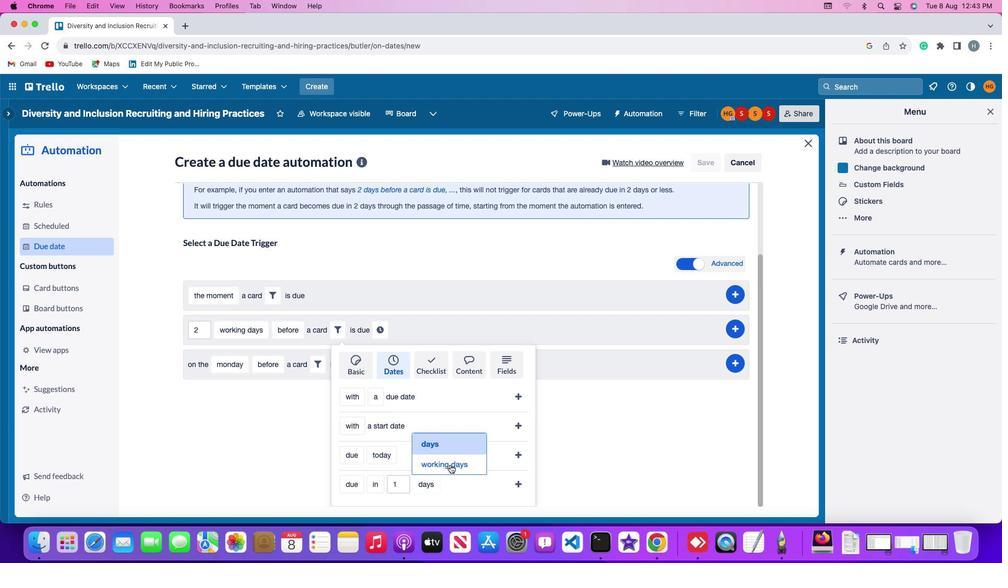 
Action: Mouse pressed left at (471, 468)
Screenshot: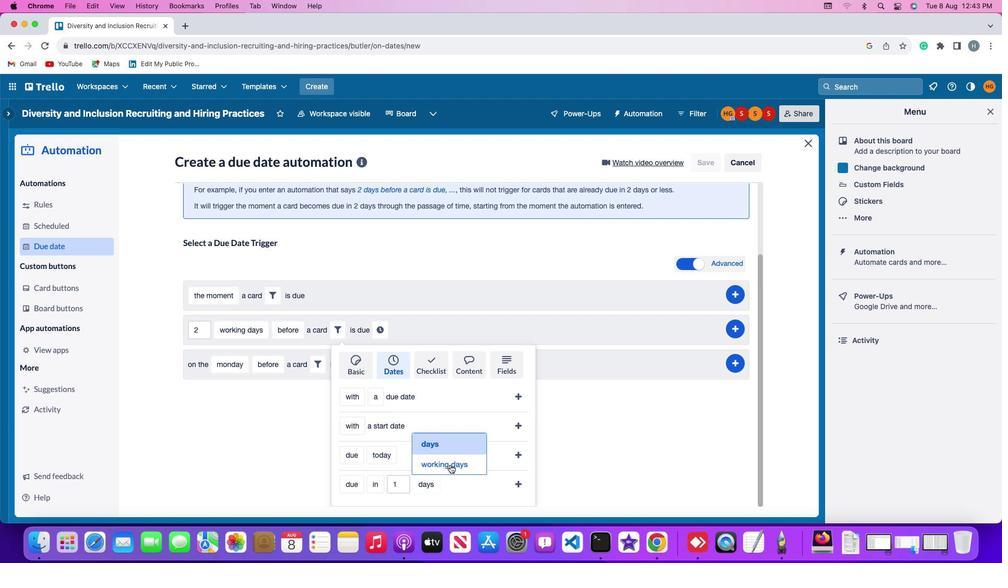 
Action: Mouse moved to (548, 485)
Screenshot: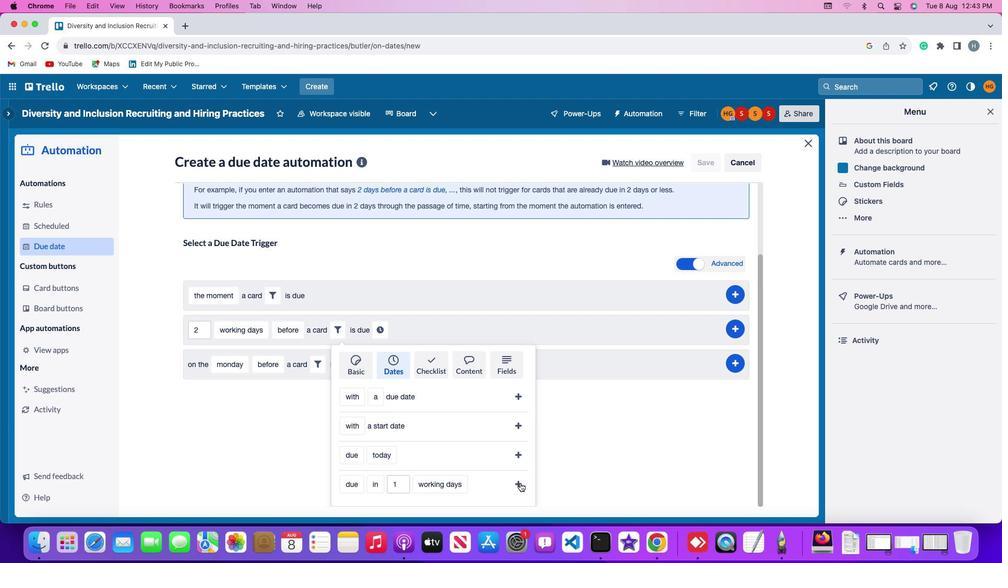 
Action: Mouse pressed left at (548, 485)
Screenshot: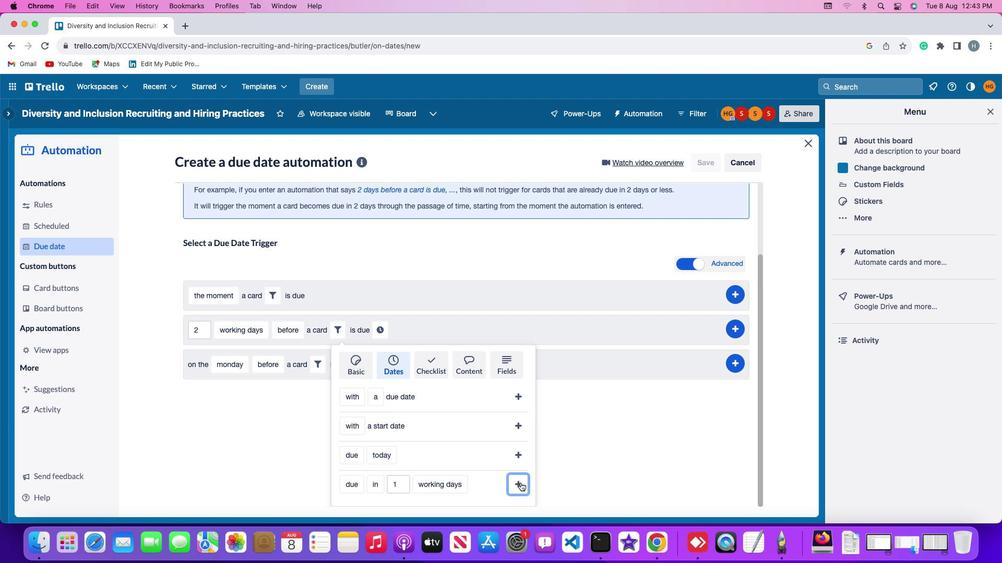 
Action: Mouse moved to (497, 427)
Screenshot: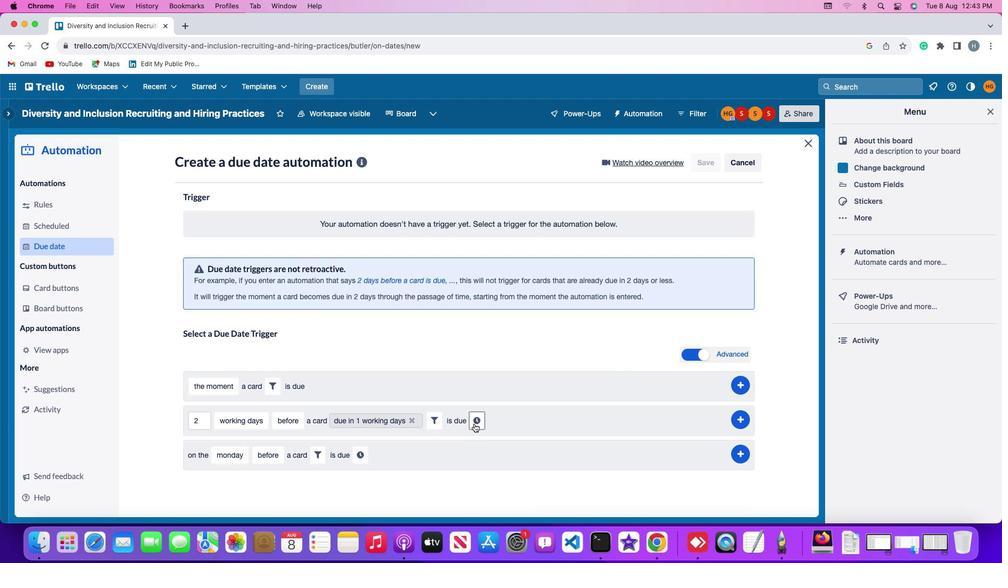 
Action: Mouse pressed left at (497, 427)
Screenshot: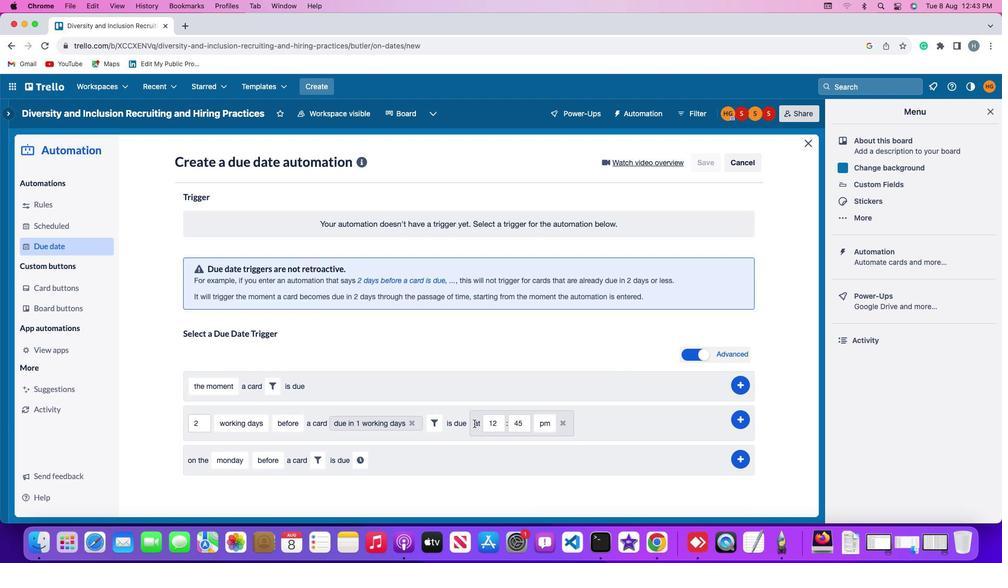 
Action: Mouse moved to (525, 428)
Screenshot: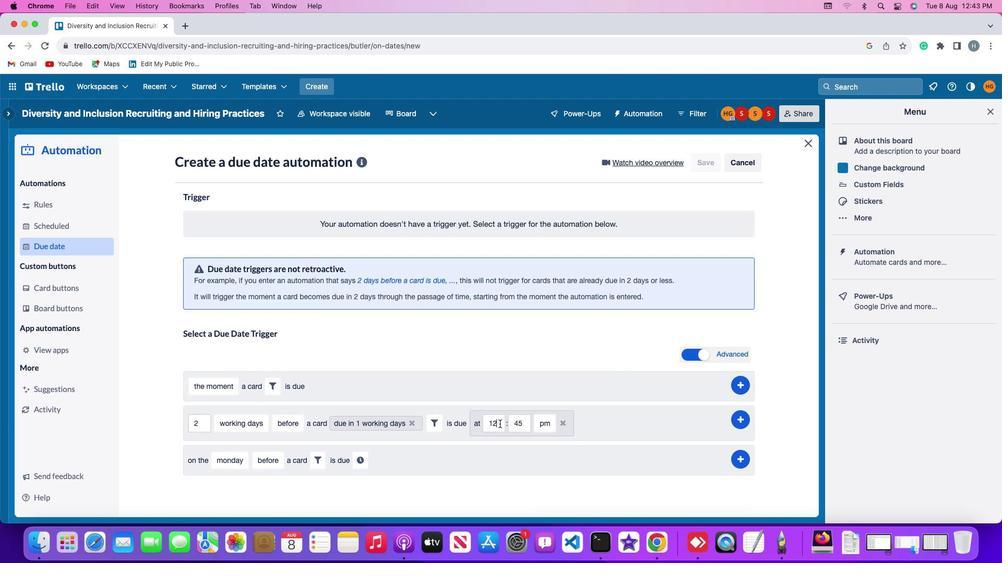 
Action: Mouse pressed left at (525, 428)
Screenshot: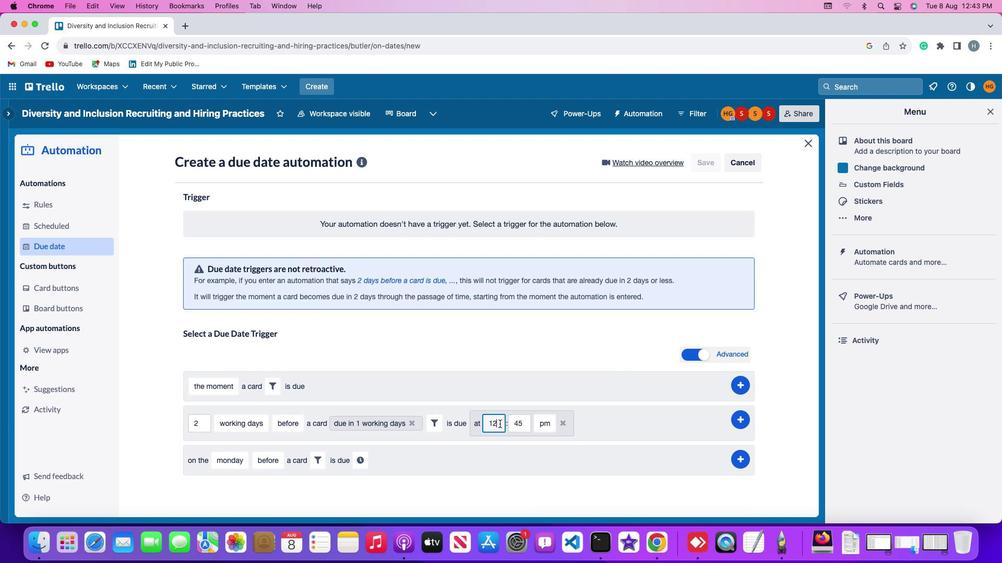 
Action: Key pressed Key.backspaceKey.backspace'1''1'
Screenshot: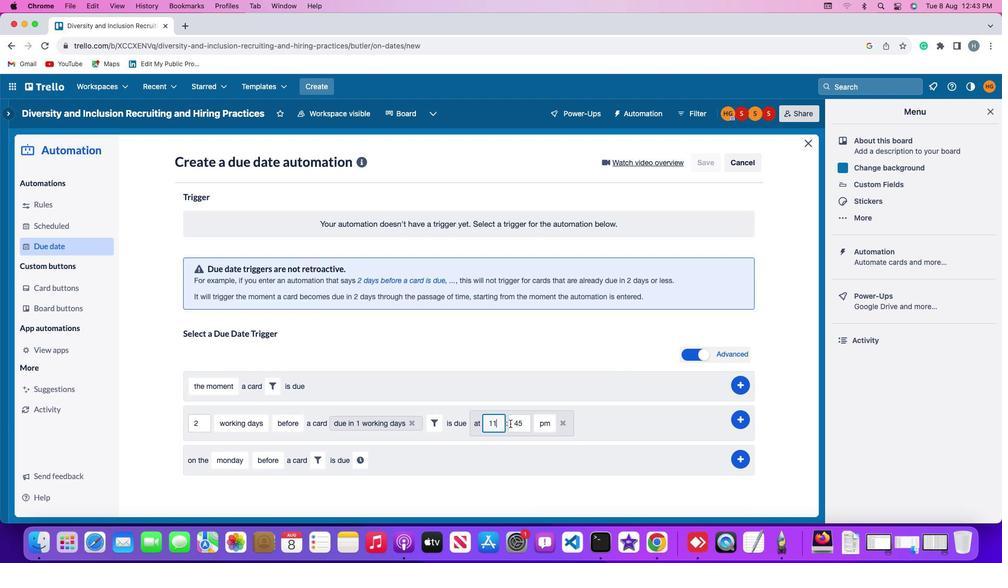 
Action: Mouse moved to (557, 427)
Screenshot: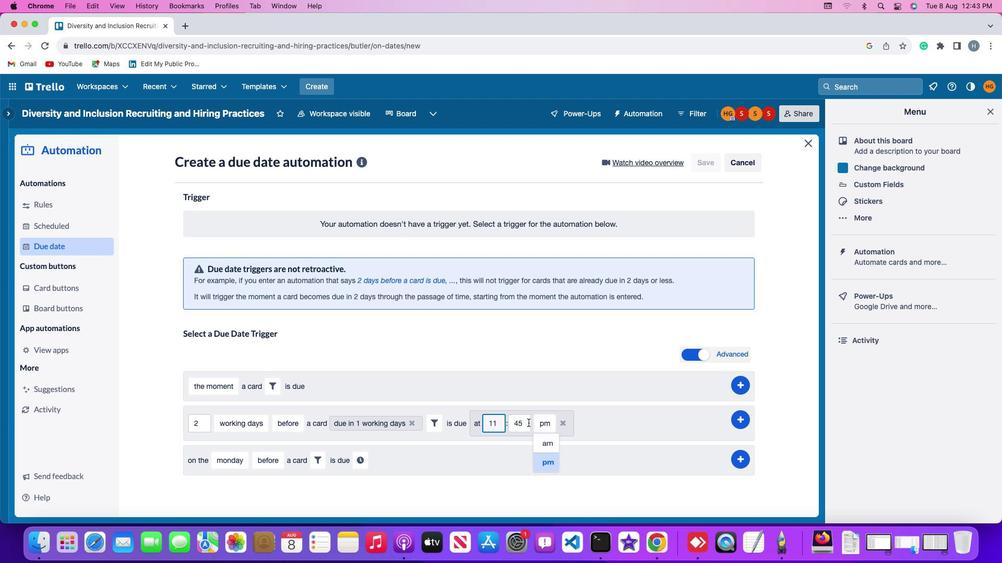 
Action: Mouse pressed left at (557, 427)
Screenshot: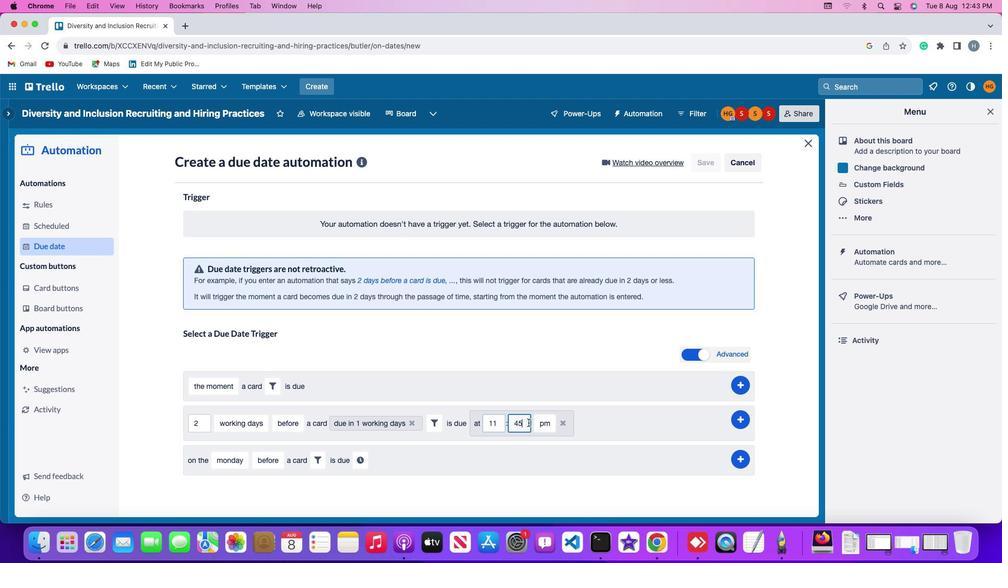
Action: Key pressed Key.backspaceKey.backspaceKey.backspace'0''0'
Screenshot: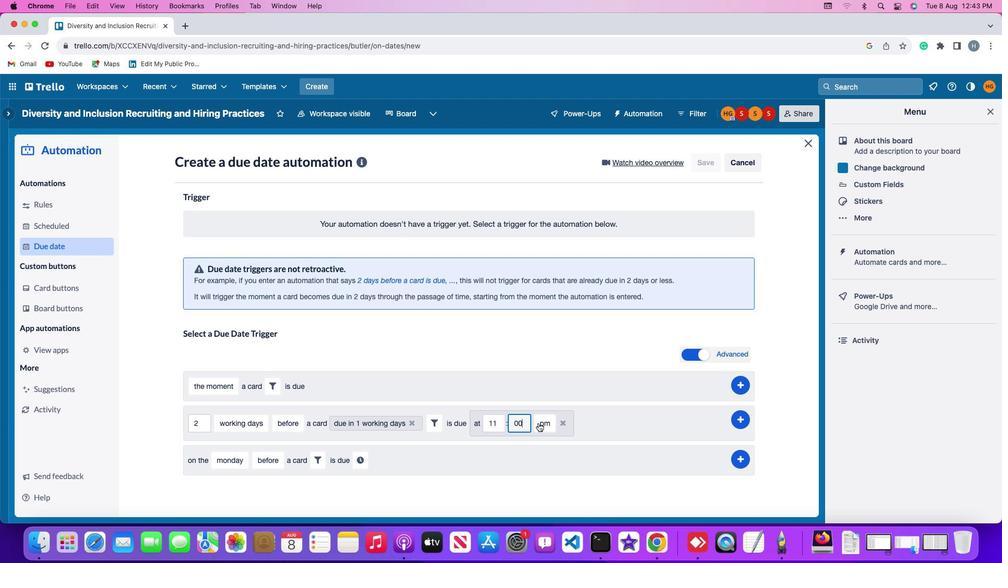 
Action: Mouse moved to (575, 427)
Screenshot: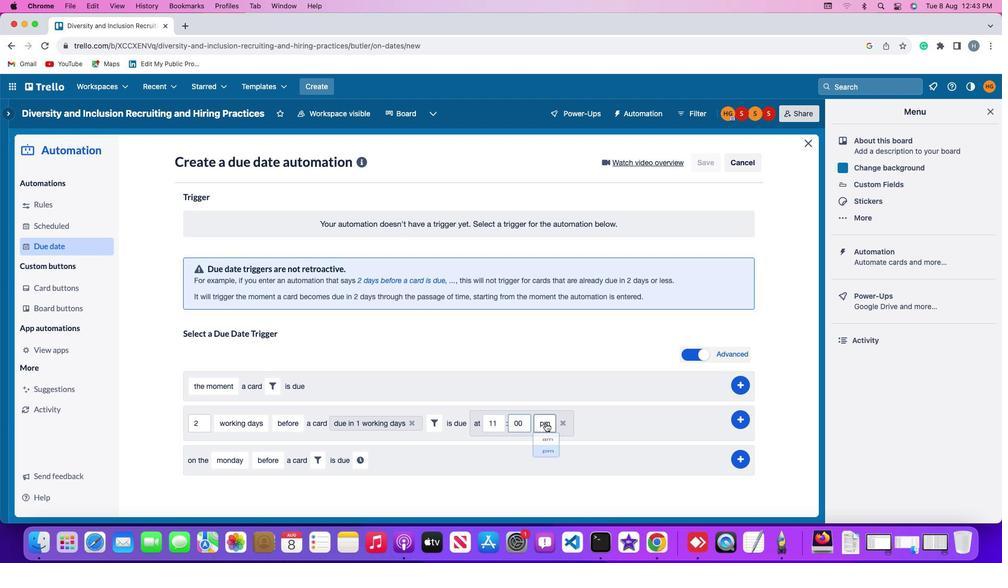 
Action: Mouse pressed left at (575, 427)
Screenshot: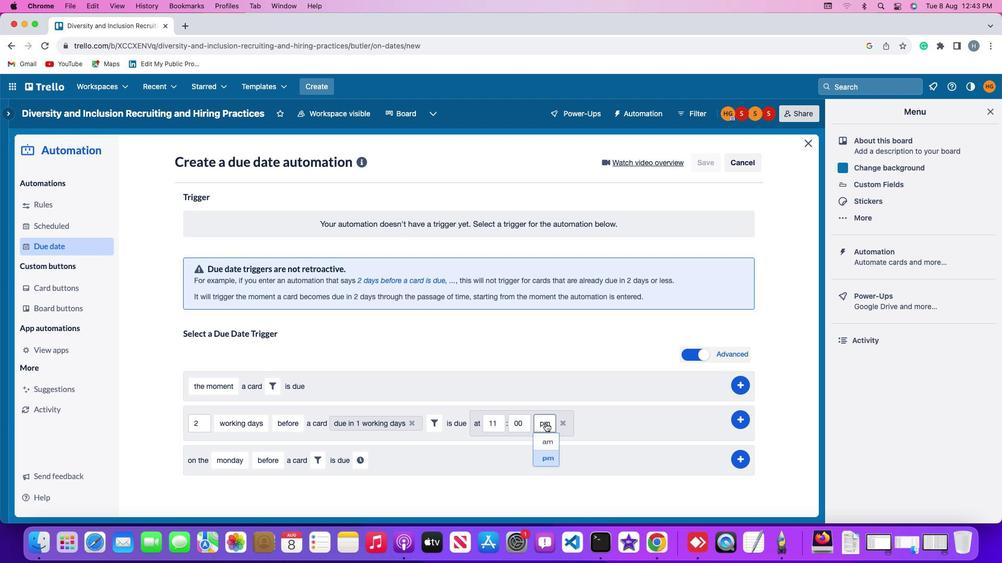 
Action: Mouse moved to (576, 445)
Screenshot: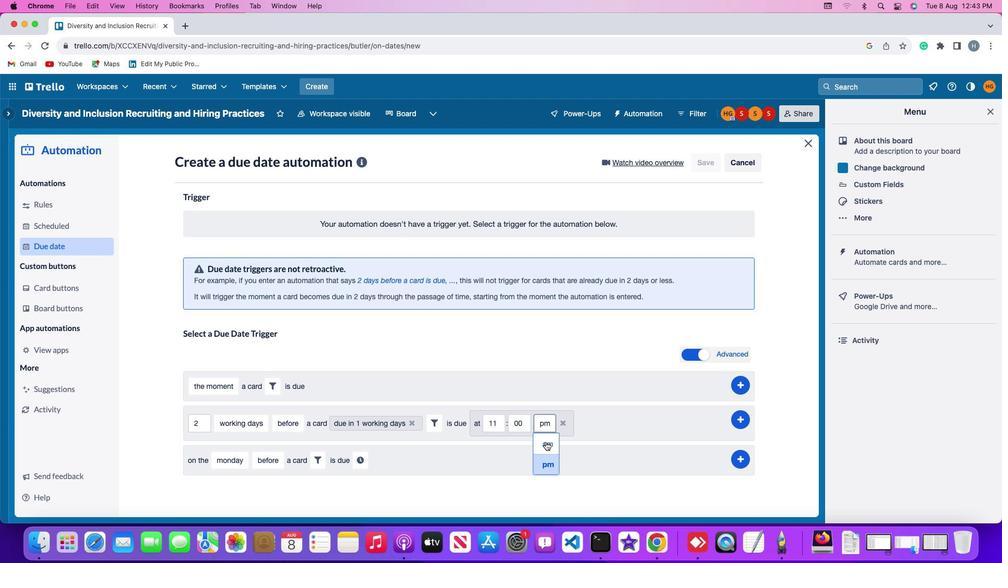 
Action: Mouse pressed left at (576, 445)
Screenshot: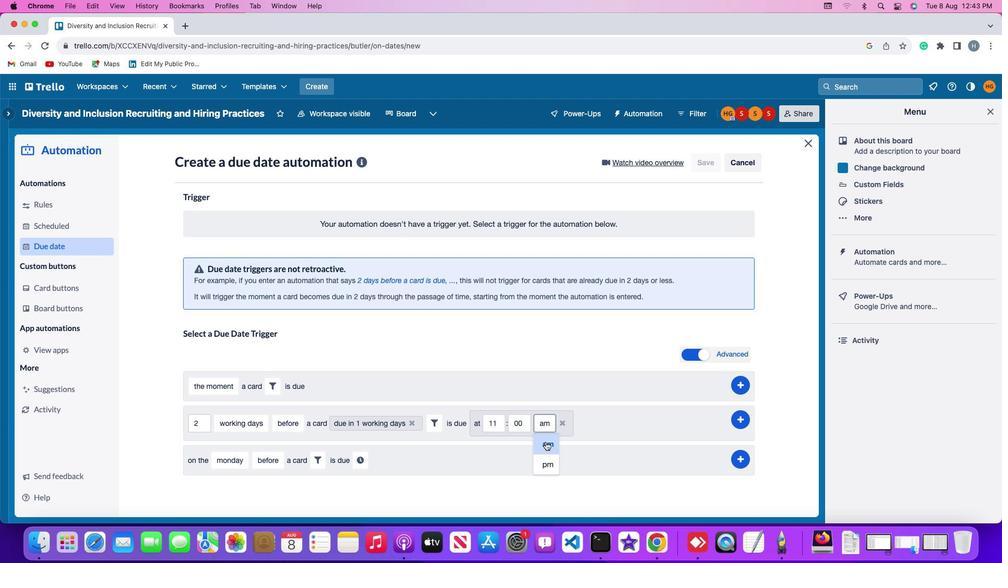 
Action: Mouse moved to (786, 421)
Screenshot: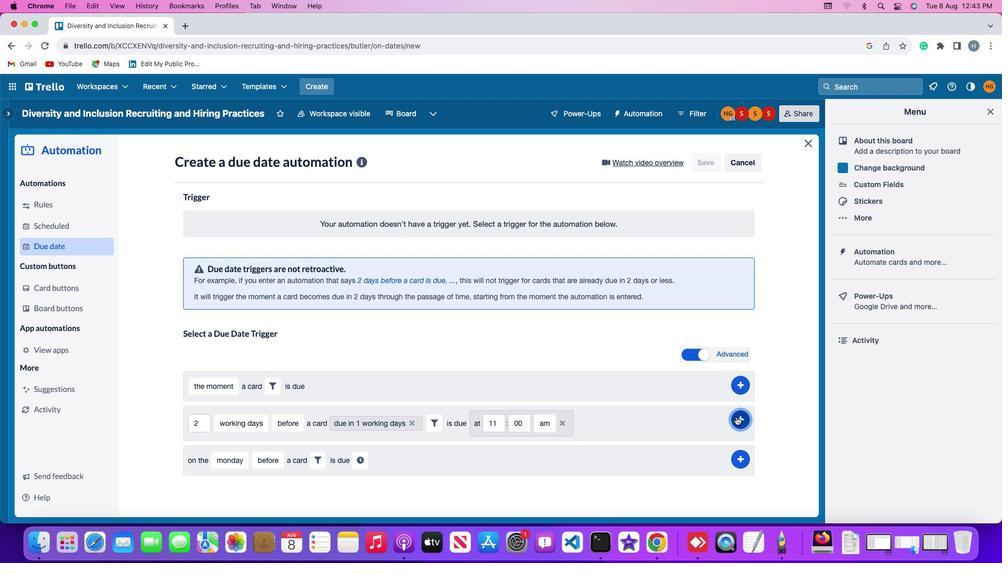 
Action: Mouse pressed left at (786, 421)
Screenshot: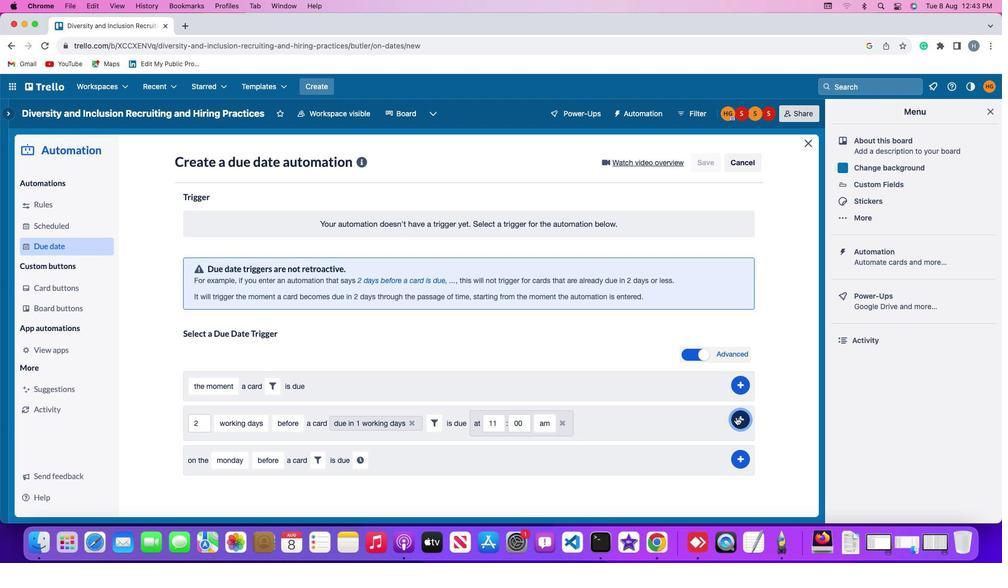 
Action: Mouse moved to (822, 345)
Screenshot: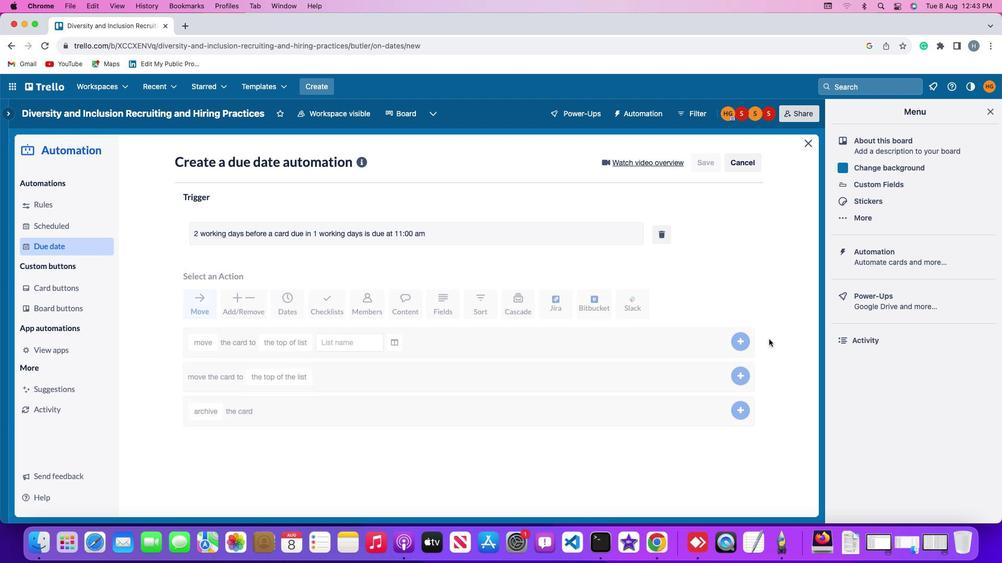 
